 Task: Find accommodation in Zagan, Poland, from 2nd to 9th June for 4 guests, with a price range of ₹6000 to ₹12000, 2 bedrooms, 2 bathrooms, and English-speaking host.
Action: Mouse moved to (344, 104)
Screenshot: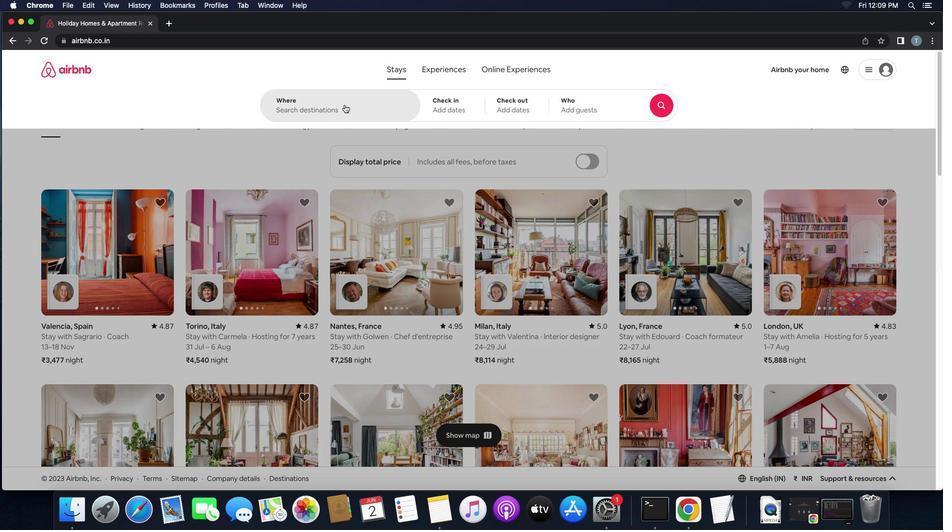 
Action: Mouse pressed left at (344, 104)
Screenshot: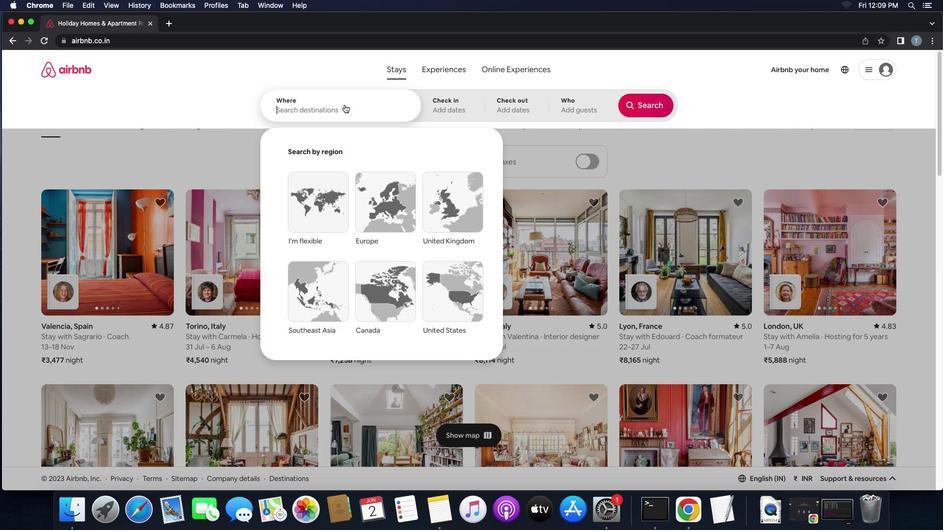 
Action: Key pressed 'z''a''g''a''n'',''p''o''l''a''n''d'
Screenshot: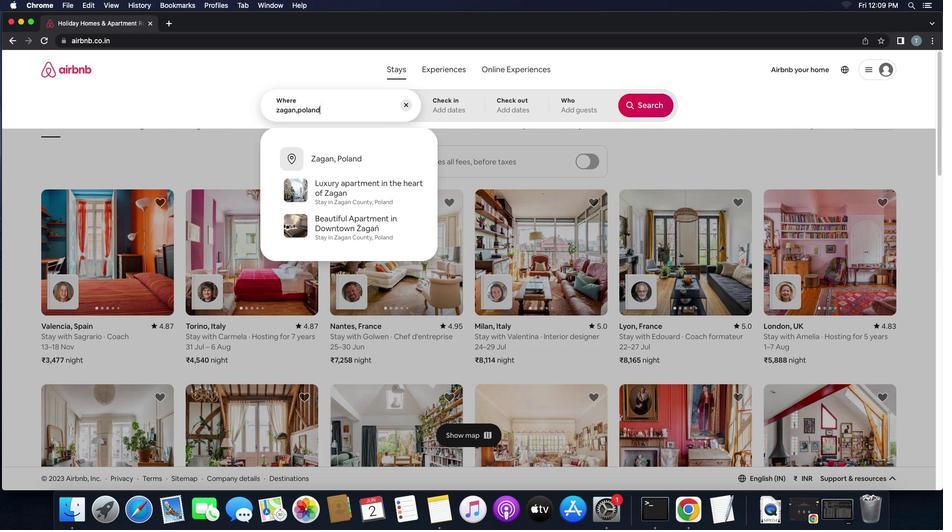 
Action: Mouse moved to (344, 156)
Screenshot: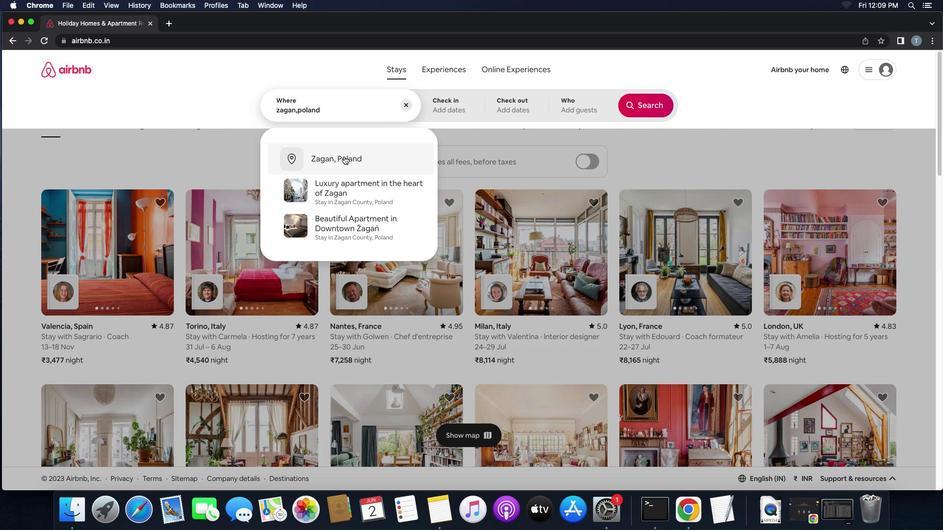 
Action: Mouse pressed left at (344, 156)
Screenshot: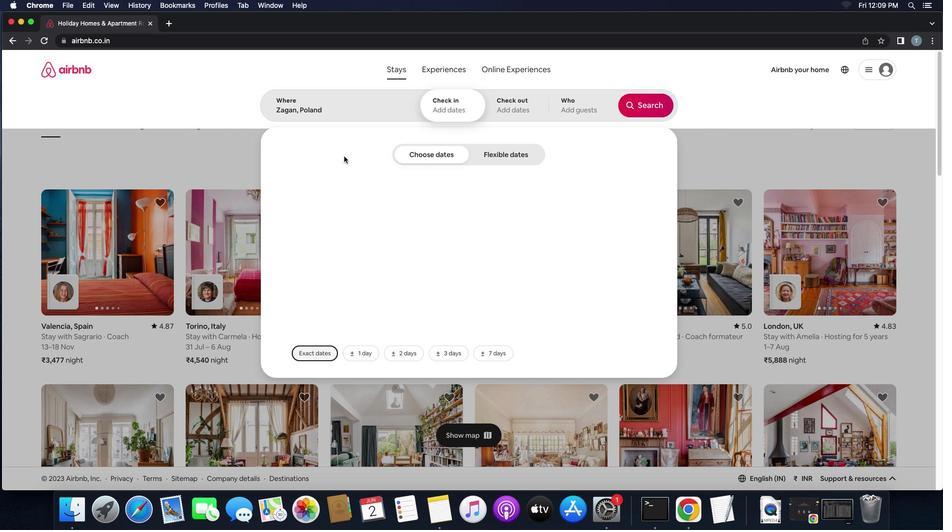 
Action: Mouse moved to (421, 226)
Screenshot: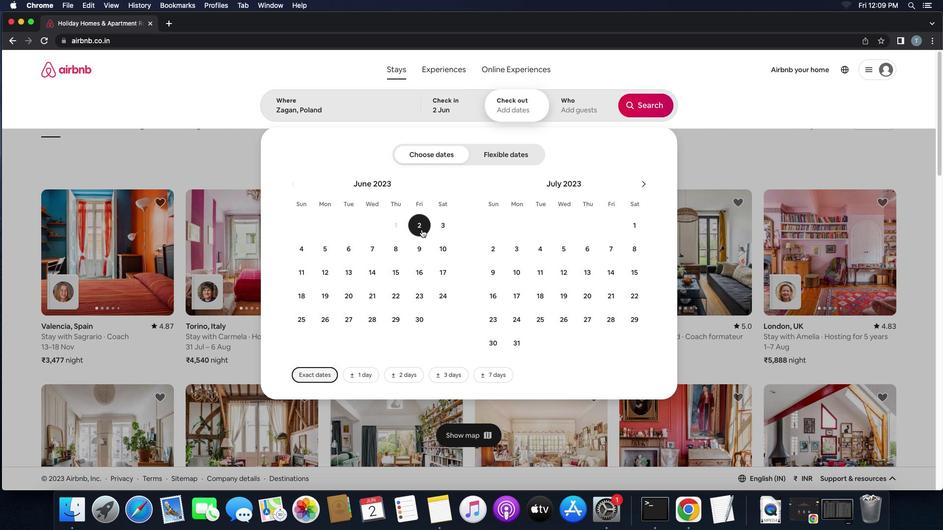 
Action: Mouse pressed left at (421, 226)
Screenshot: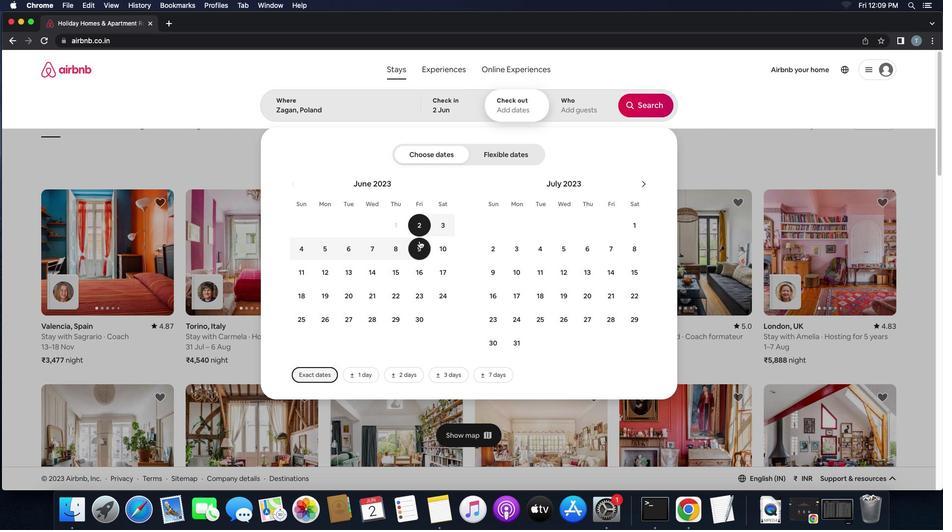 
Action: Mouse moved to (418, 244)
Screenshot: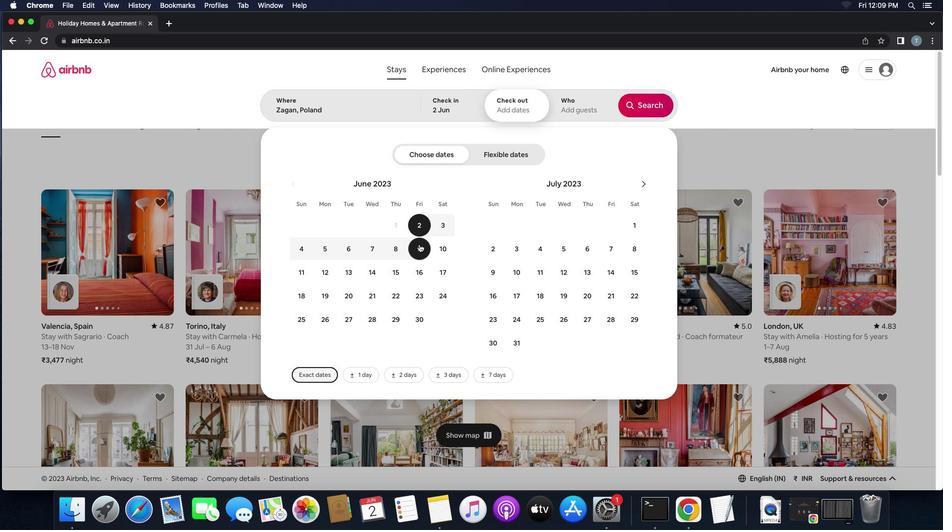 
Action: Mouse pressed left at (418, 244)
Screenshot: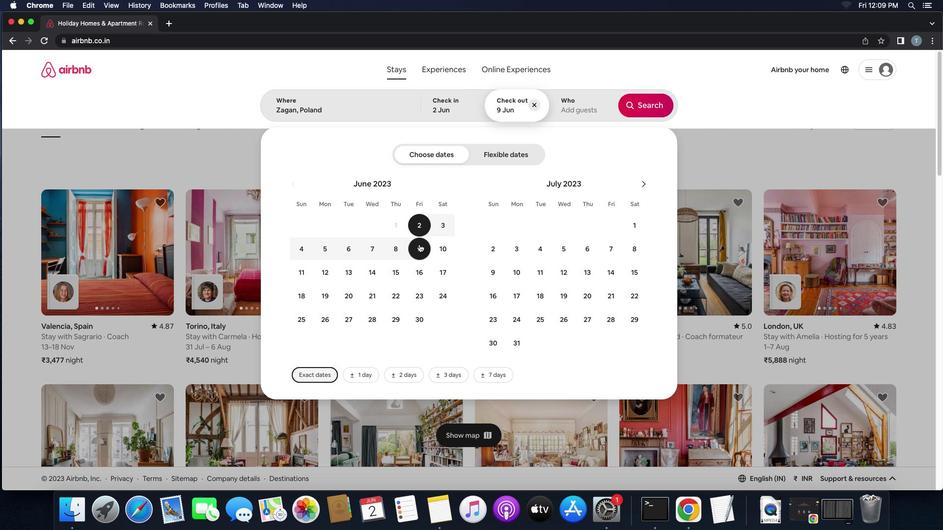 
Action: Mouse moved to (571, 110)
Screenshot: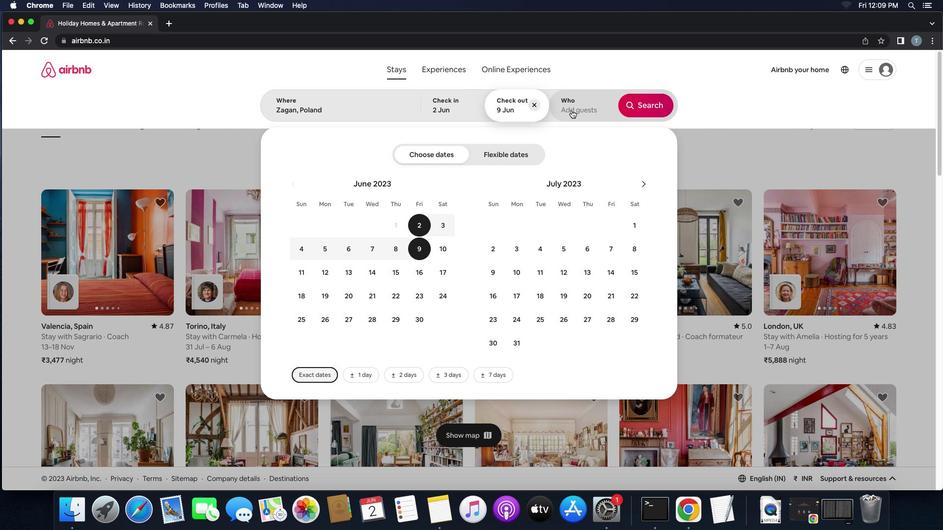 
Action: Mouse pressed left at (571, 110)
Screenshot: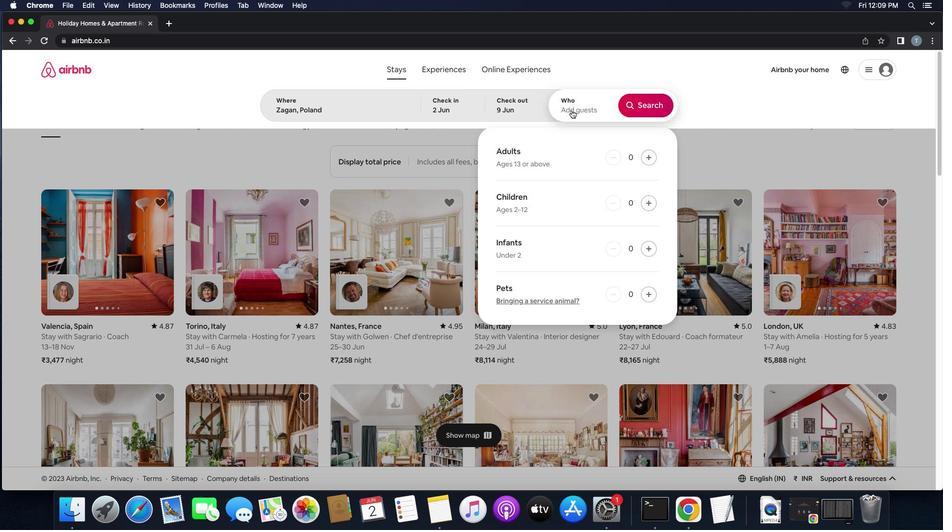 
Action: Mouse moved to (649, 158)
Screenshot: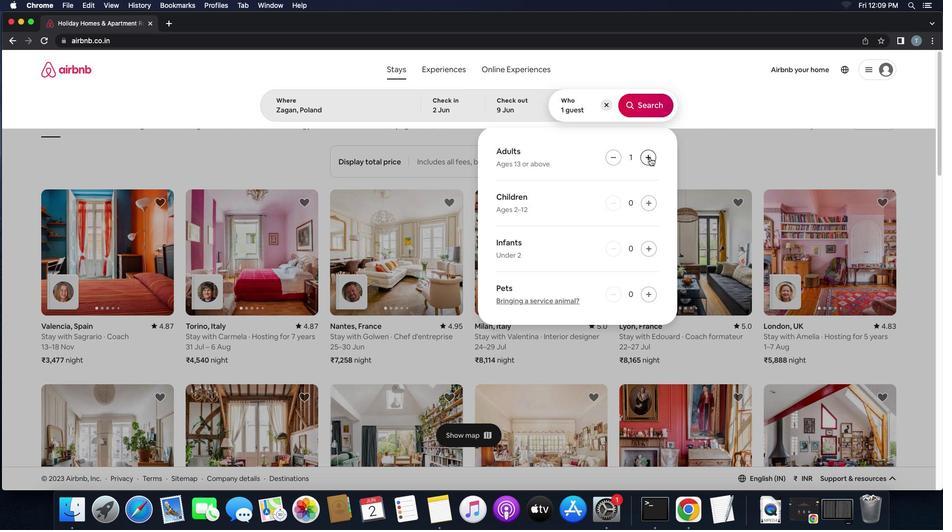 
Action: Mouse pressed left at (649, 158)
Screenshot: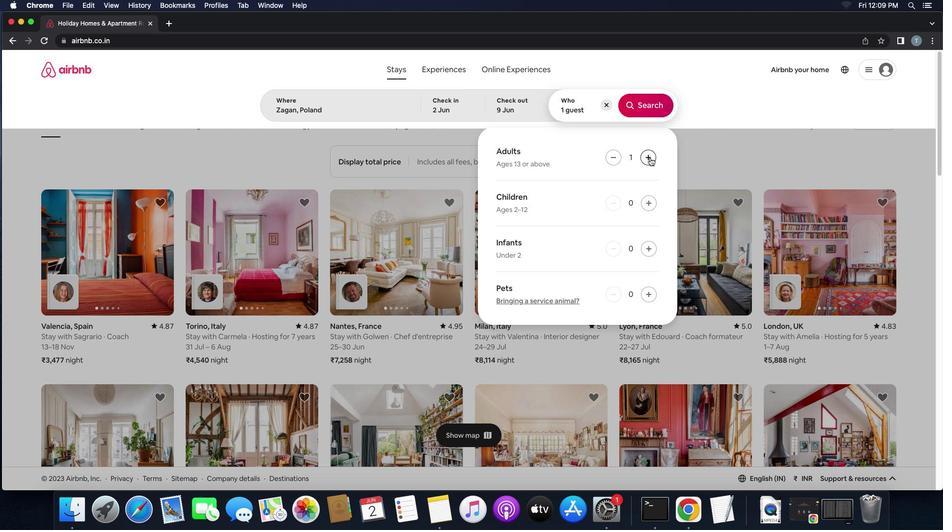 
Action: Mouse pressed left at (649, 158)
Screenshot: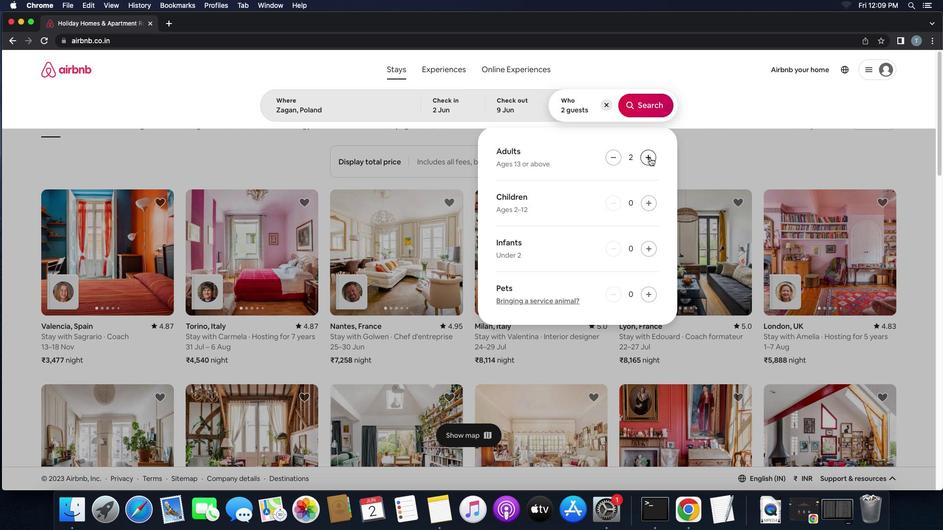 
Action: Mouse pressed left at (649, 158)
Screenshot: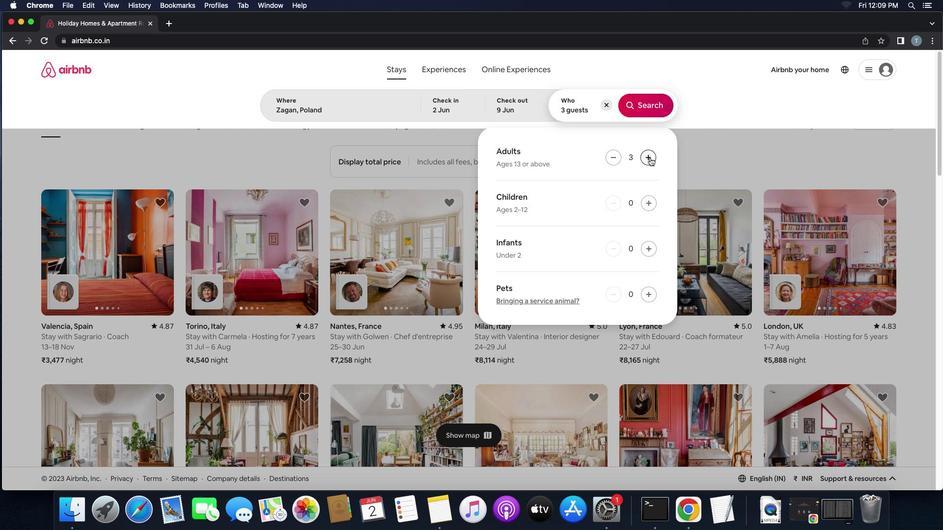 
Action: Mouse moved to (646, 156)
Screenshot: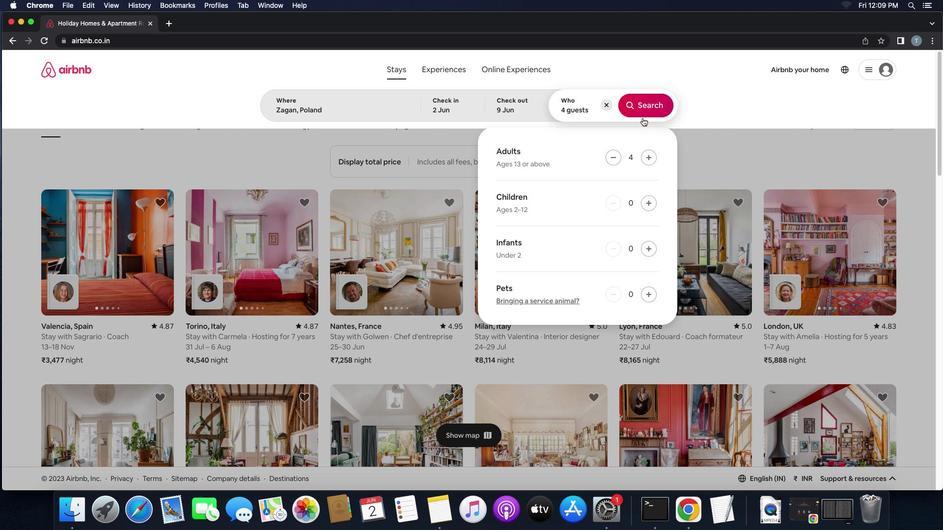 
Action: Mouse pressed left at (646, 156)
Screenshot: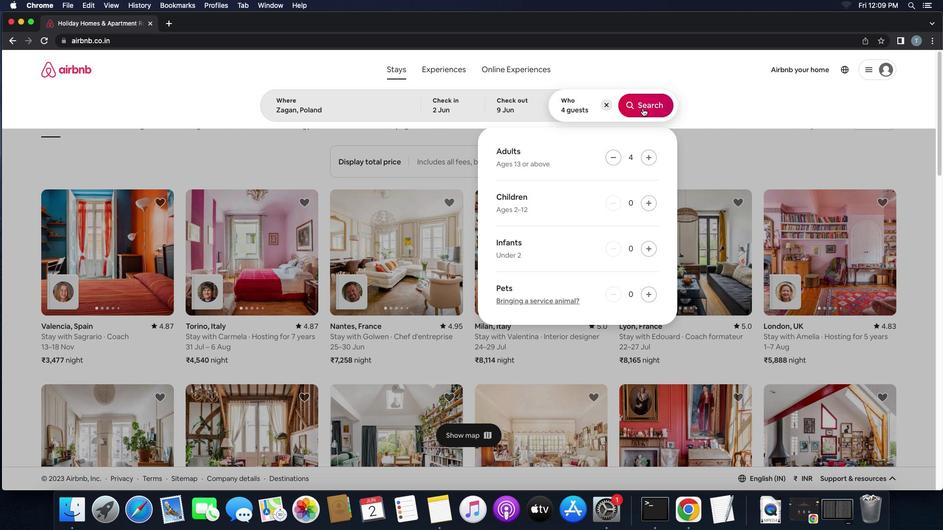 
Action: Mouse moved to (642, 103)
Screenshot: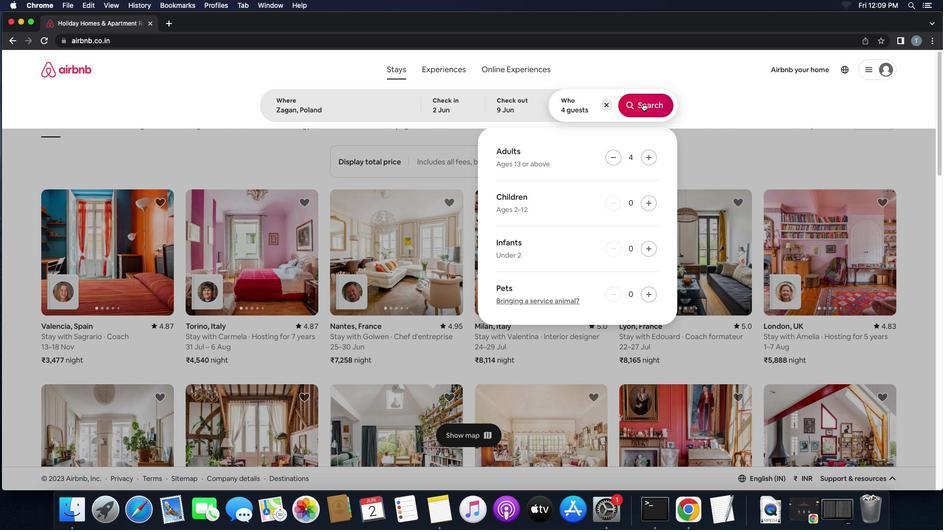 
Action: Mouse pressed left at (642, 103)
Screenshot: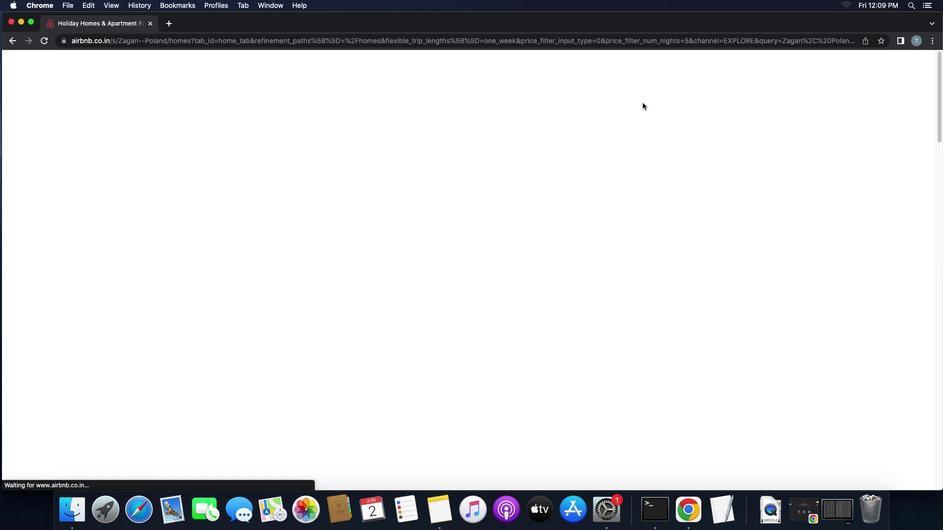 
Action: Mouse moved to (898, 116)
Screenshot: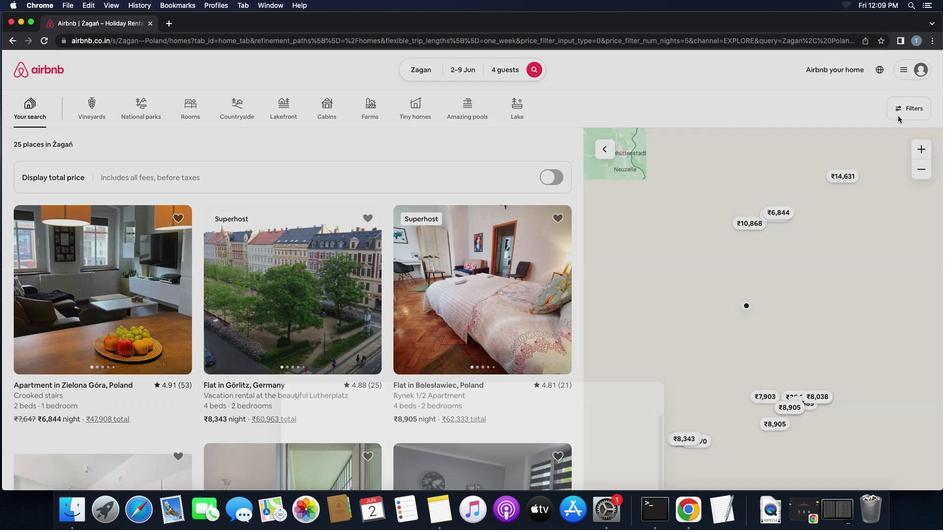 
Action: Mouse pressed left at (898, 116)
Screenshot: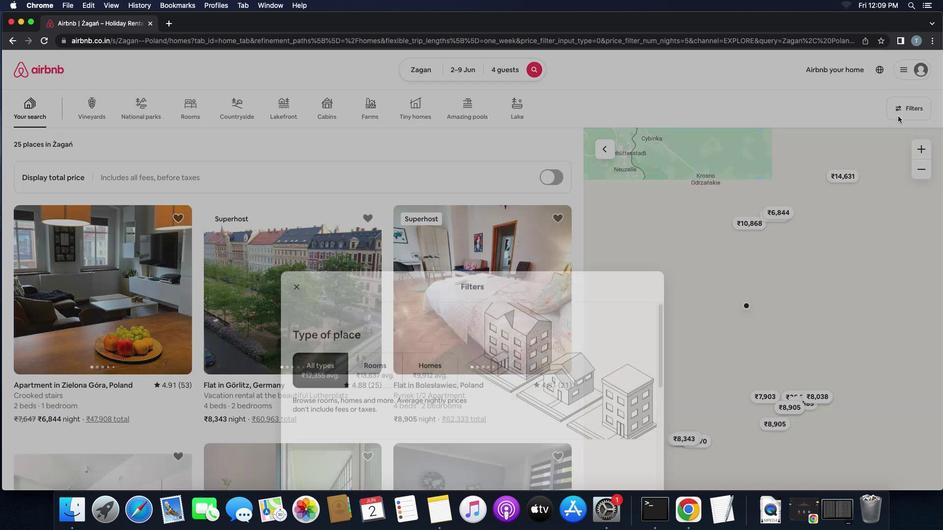 
Action: Mouse moved to (386, 346)
Screenshot: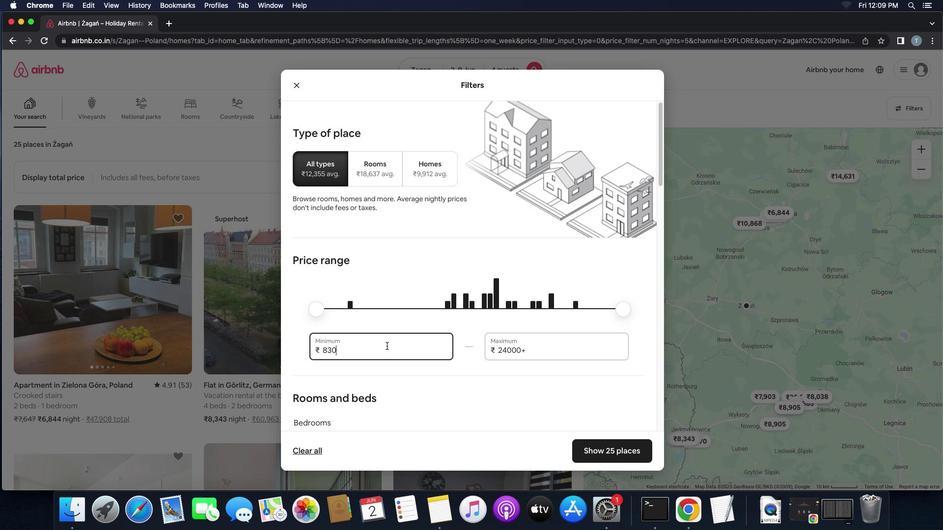 
Action: Mouse pressed left at (386, 346)
Screenshot: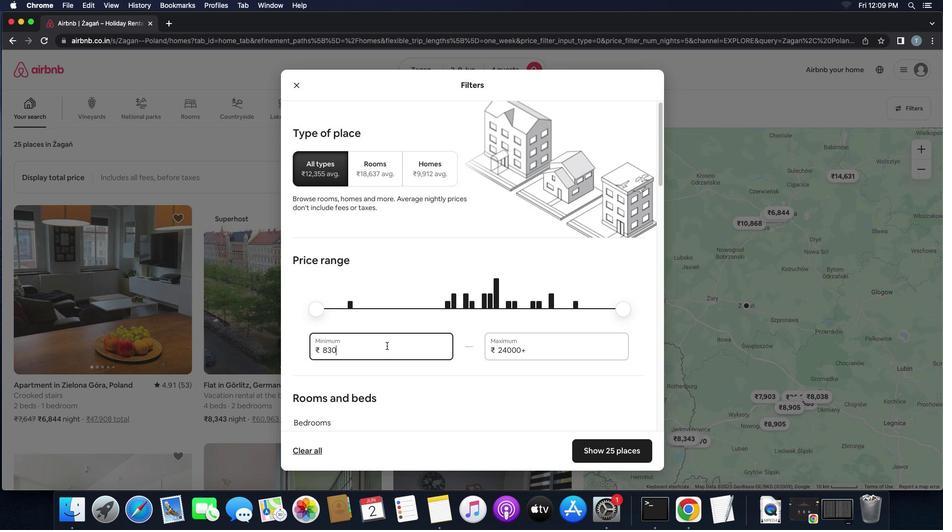 
Action: Key pressed Key.backspaceKey.backspaceKey.backspace'6''0''0''0'
Screenshot: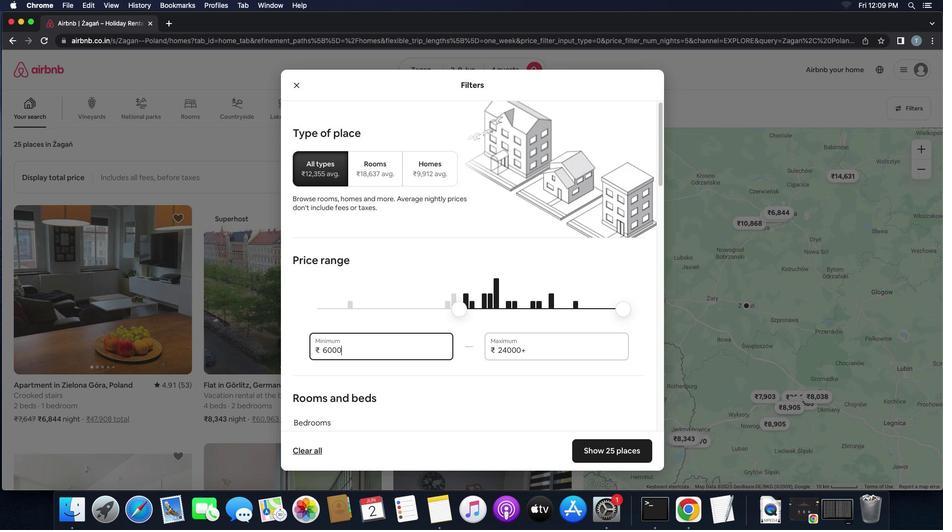 
Action: Mouse moved to (542, 348)
Screenshot: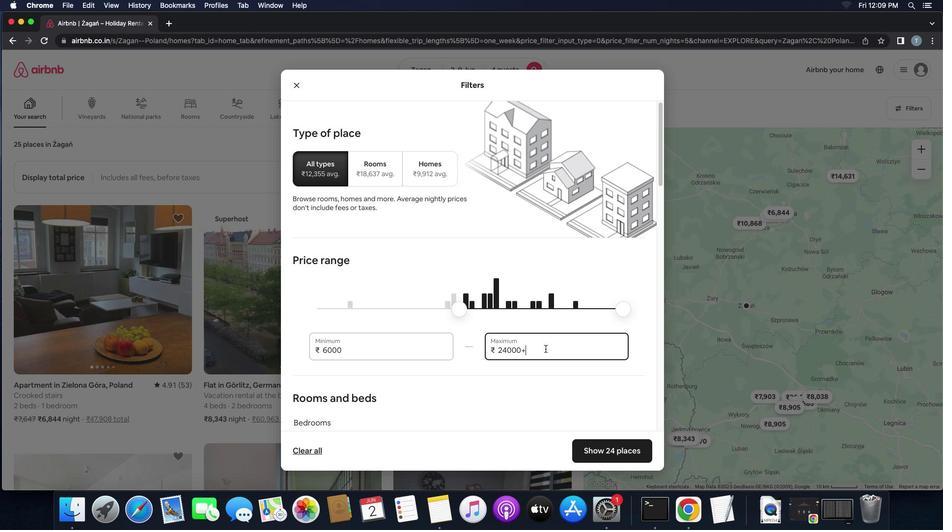 
Action: Mouse pressed left at (542, 348)
Screenshot: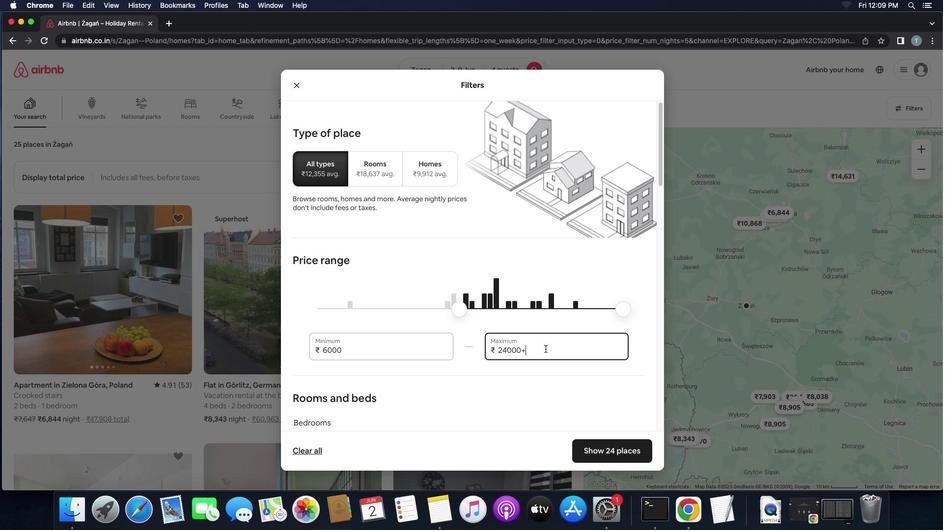 
Action: Mouse moved to (545, 349)
Screenshot: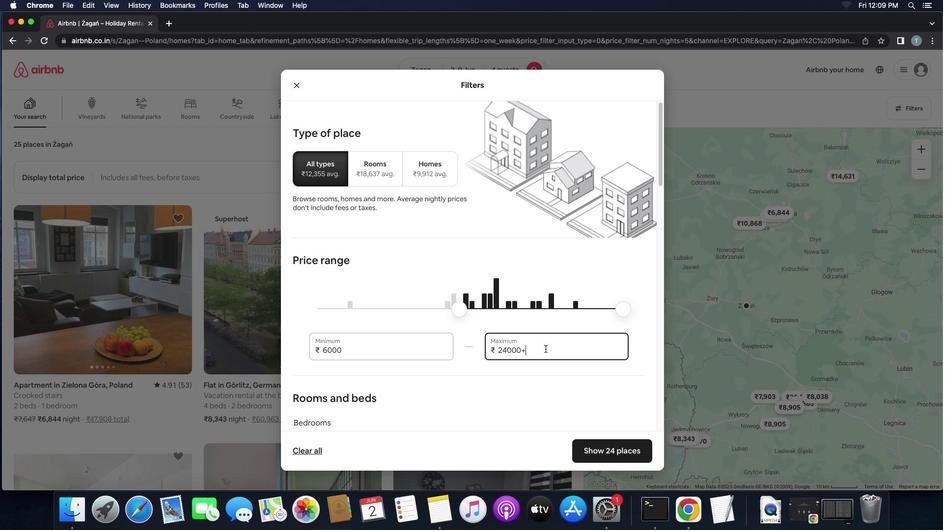 
Action: Key pressed Key.backspaceKey.backspaceKey.backspaceKey.backspaceKey.backspaceKey.backspace'1''2''0''0''0'
Screenshot: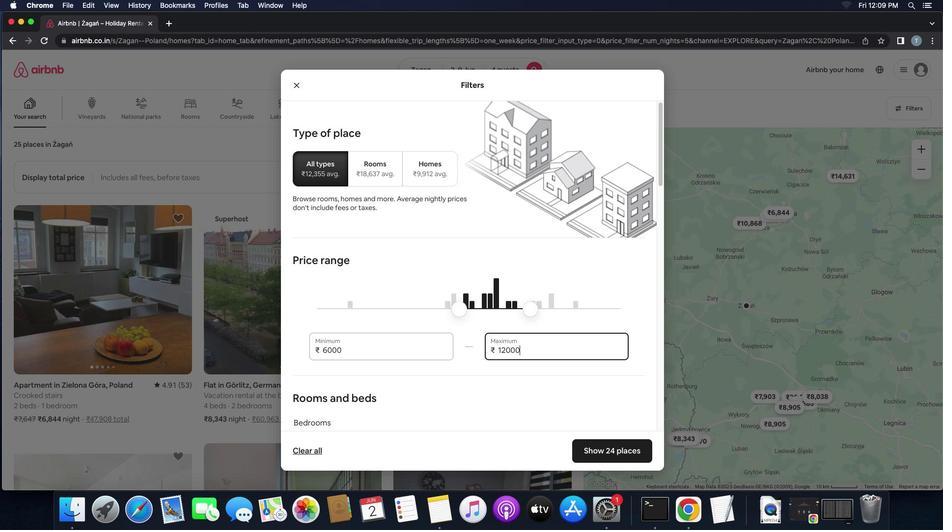
Action: Mouse moved to (529, 342)
Screenshot: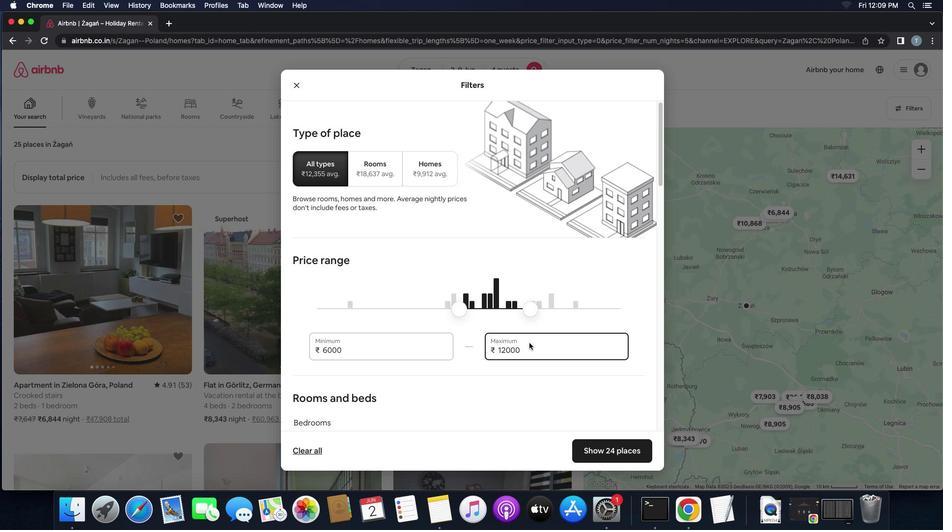
Action: Mouse scrolled (529, 342) with delta (0, 0)
Screenshot: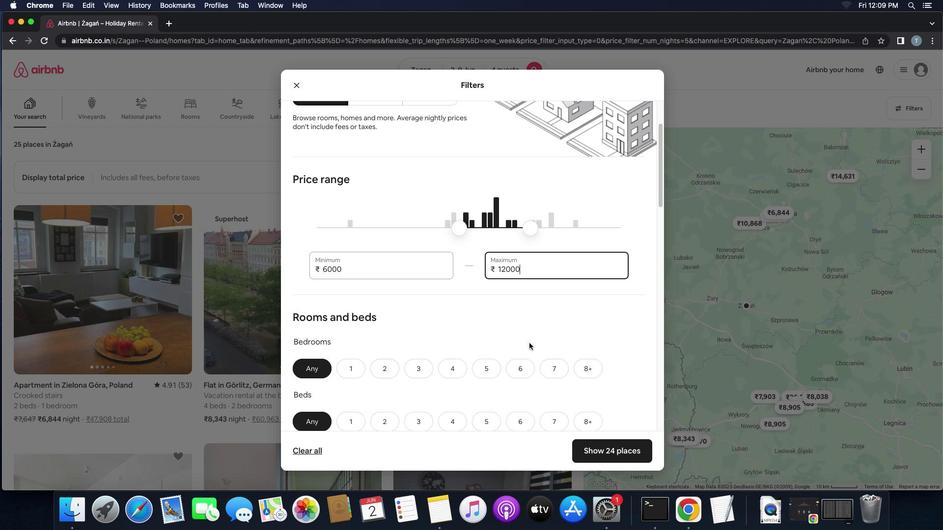 
Action: Mouse scrolled (529, 342) with delta (0, 0)
Screenshot: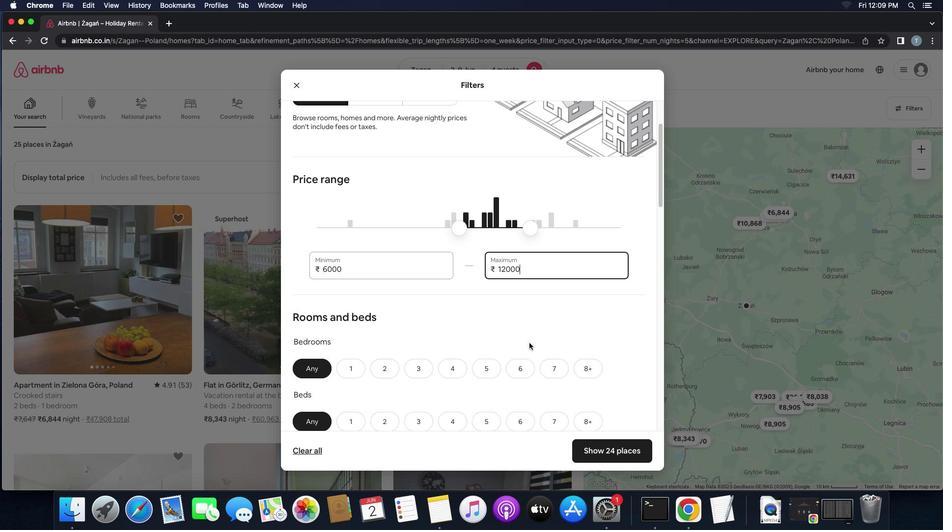 
Action: Mouse scrolled (529, 342) with delta (0, -1)
Screenshot: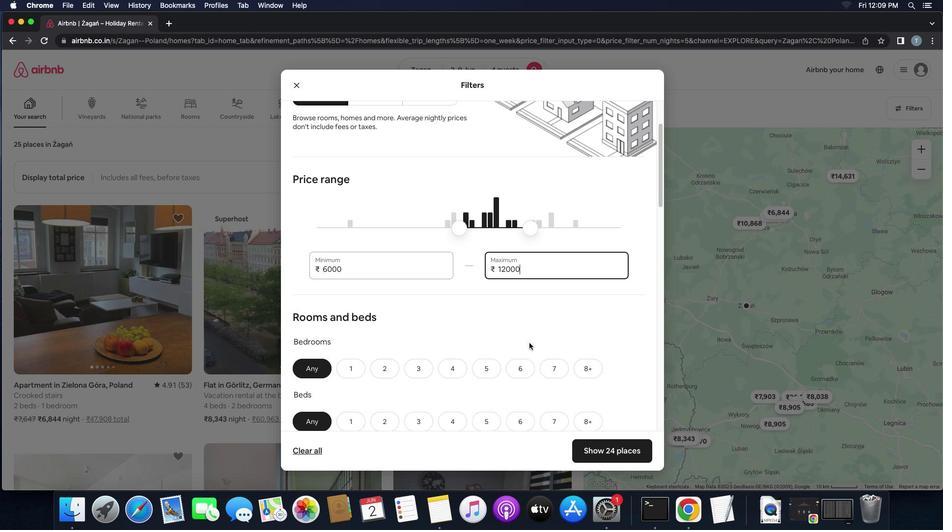 
Action: Mouse scrolled (529, 342) with delta (0, 0)
Screenshot: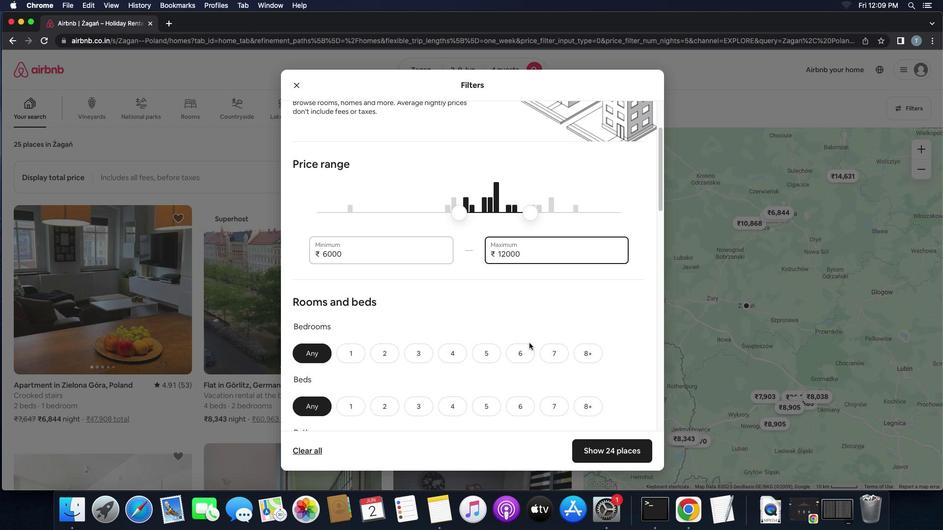 
Action: Mouse scrolled (529, 342) with delta (0, 0)
Screenshot: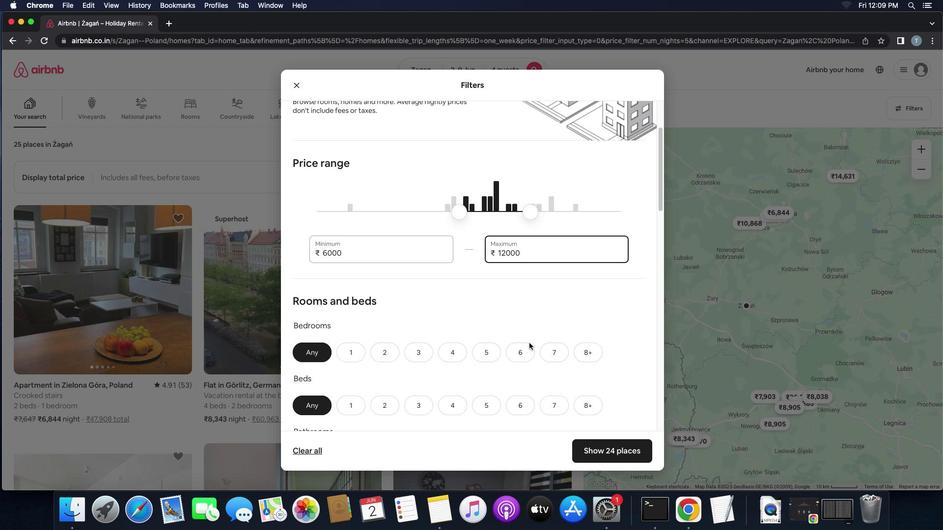 
Action: Mouse scrolled (529, 342) with delta (0, 0)
Screenshot: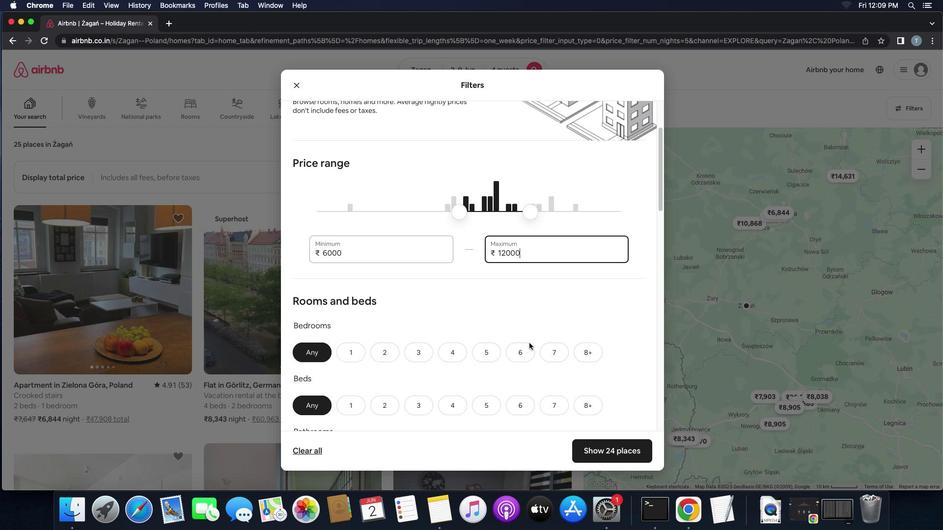 
Action: Mouse scrolled (529, 342) with delta (0, 0)
Screenshot: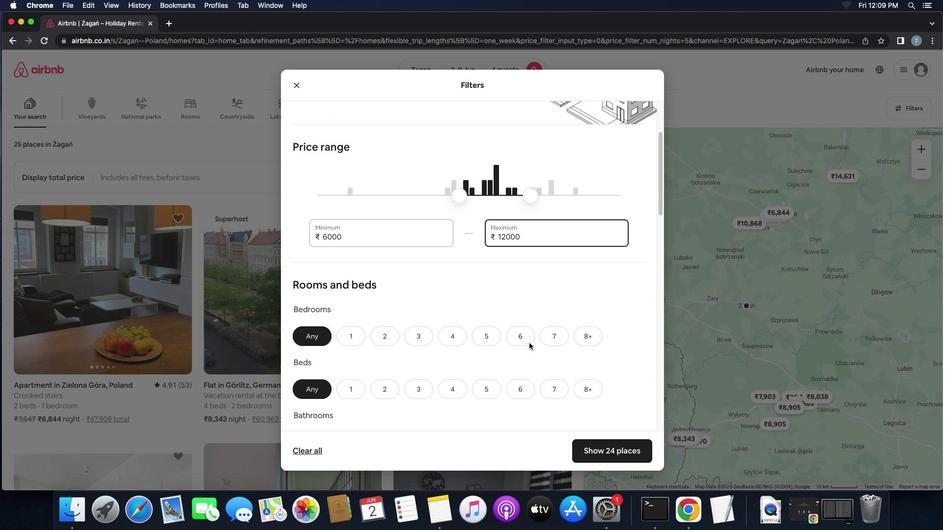 
Action: Mouse scrolled (529, 342) with delta (0, 0)
Screenshot: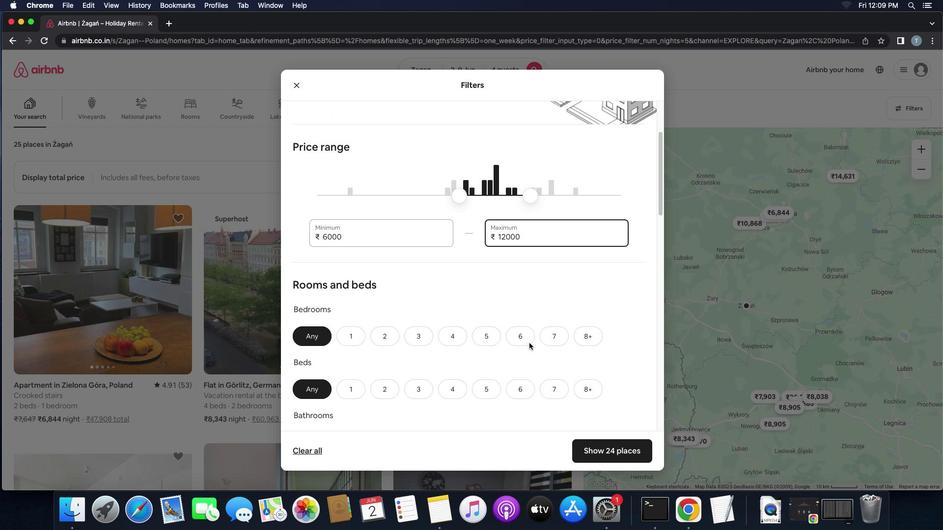 
Action: Mouse scrolled (529, 342) with delta (0, 0)
Screenshot: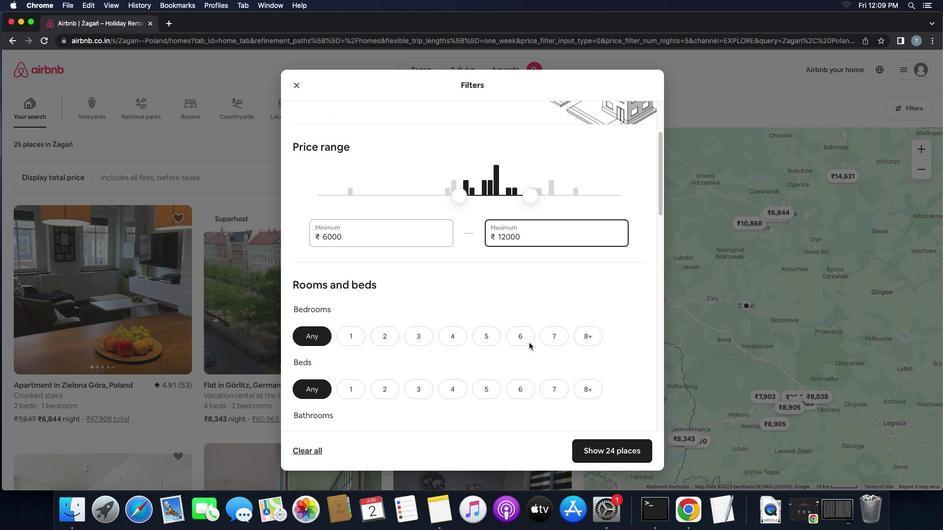 
Action: Mouse scrolled (529, 342) with delta (0, 0)
Screenshot: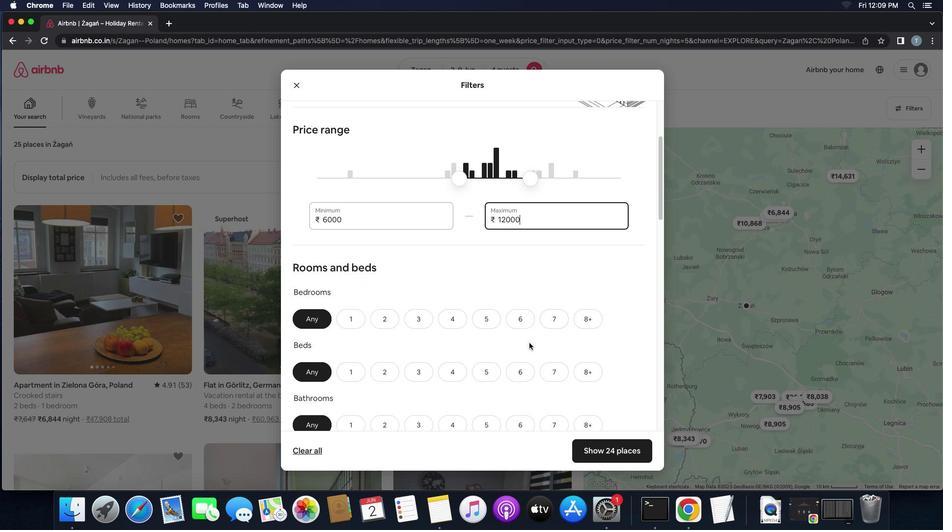 
Action: Mouse scrolled (529, 342) with delta (0, 0)
Screenshot: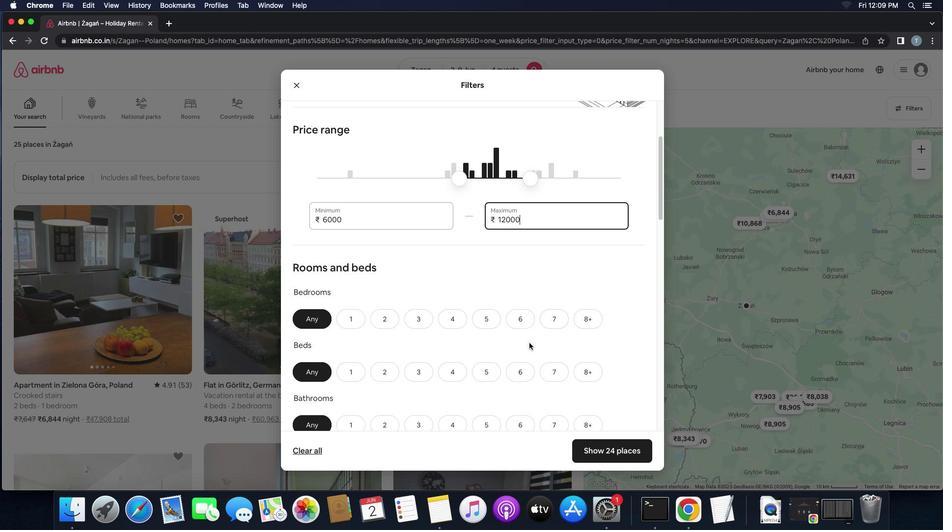 
Action: Mouse scrolled (529, 342) with delta (0, 0)
Screenshot: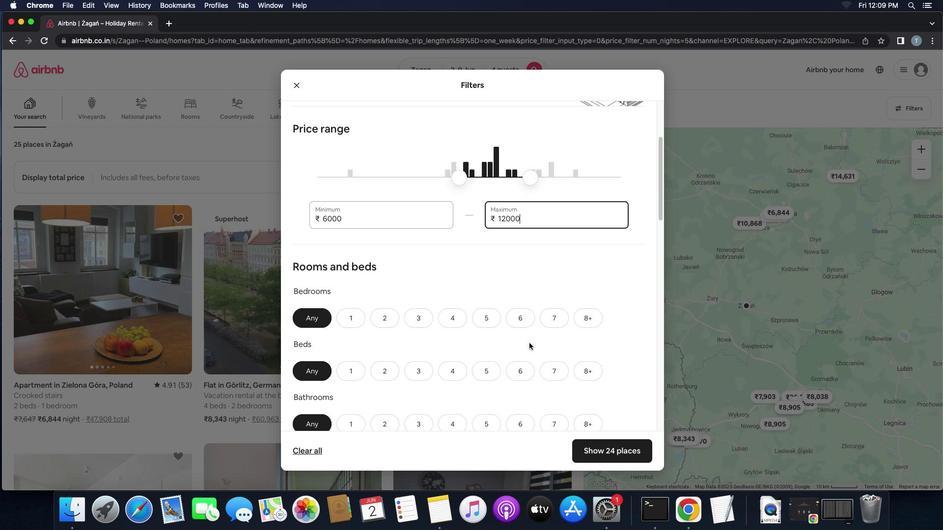 
Action: Mouse scrolled (529, 342) with delta (0, 0)
Screenshot: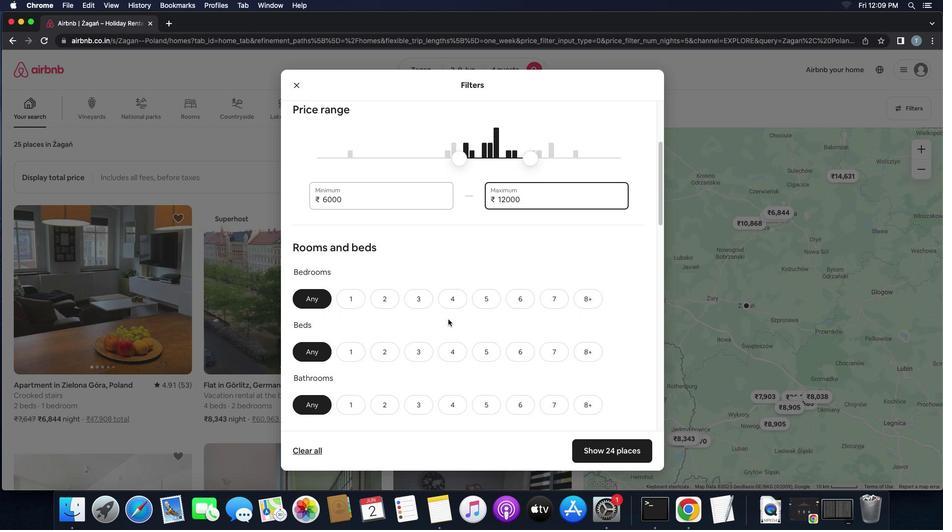 
Action: Mouse scrolled (529, 342) with delta (0, 0)
Screenshot: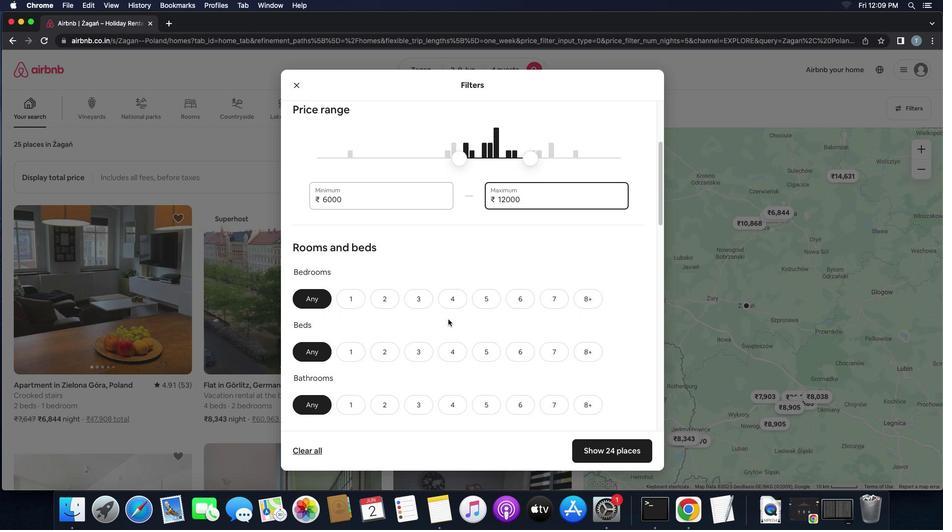 
Action: Mouse moved to (380, 303)
Screenshot: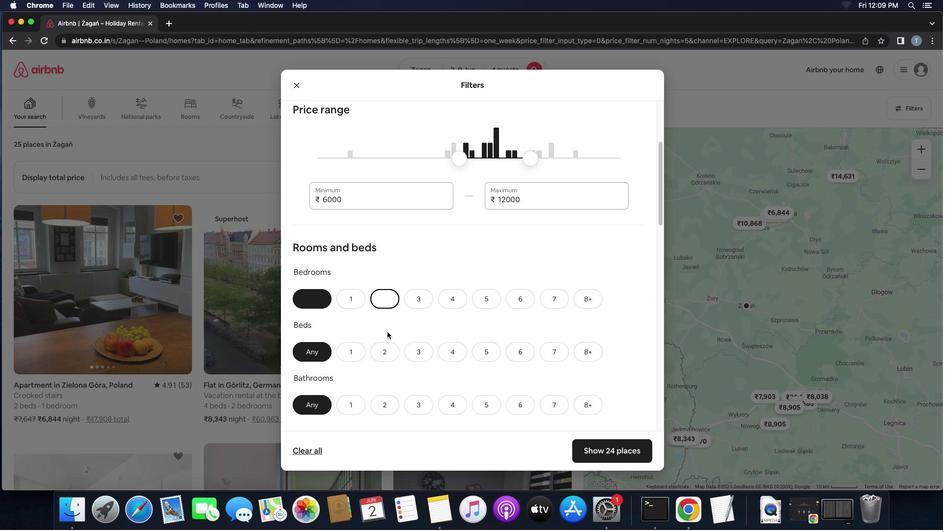 
Action: Mouse pressed left at (380, 303)
Screenshot: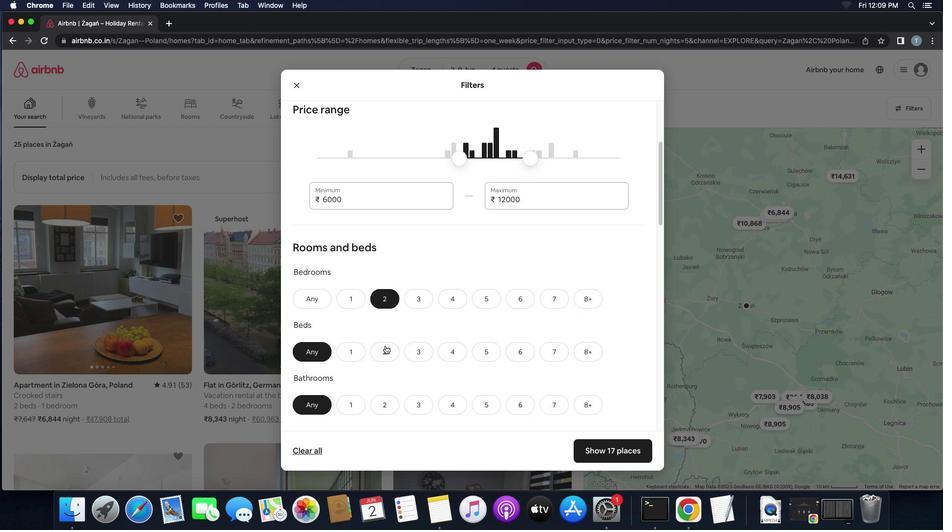 
Action: Mouse moved to (385, 345)
Screenshot: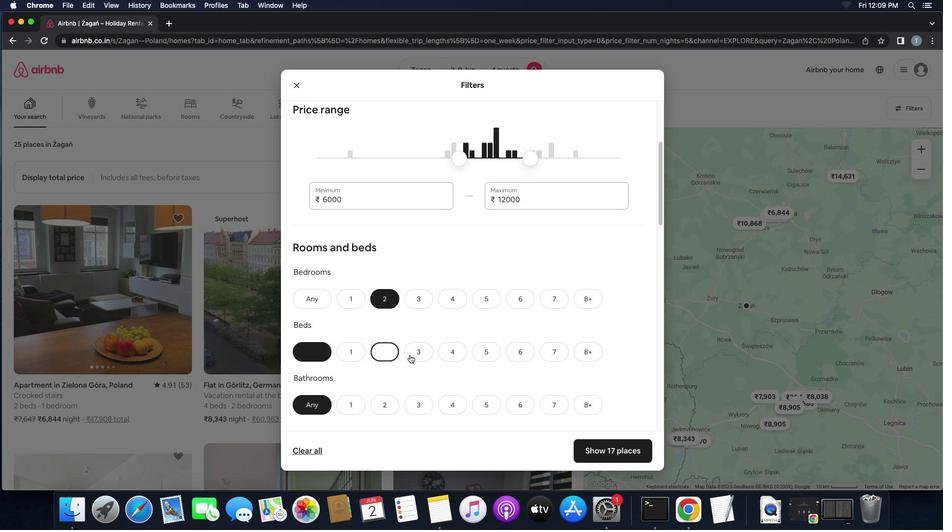 
Action: Mouse pressed left at (385, 345)
Screenshot: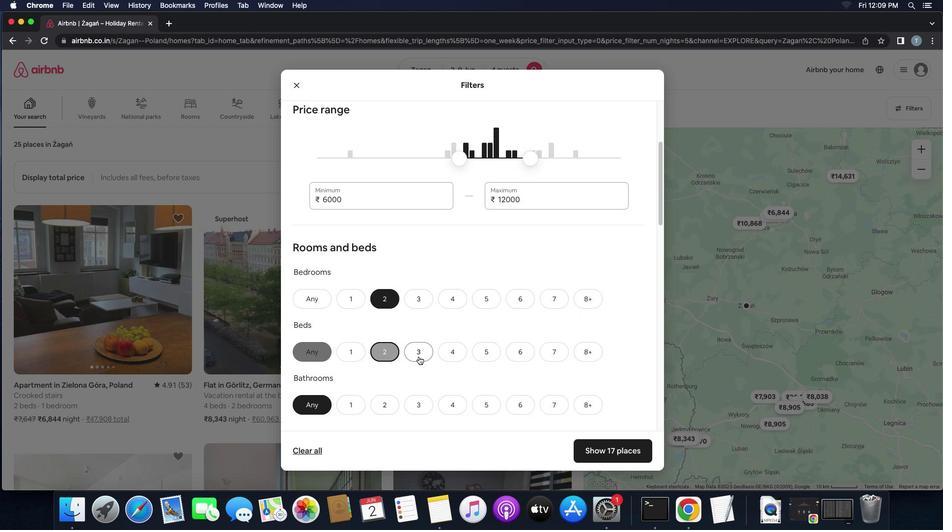
Action: Mouse moved to (418, 357)
Screenshot: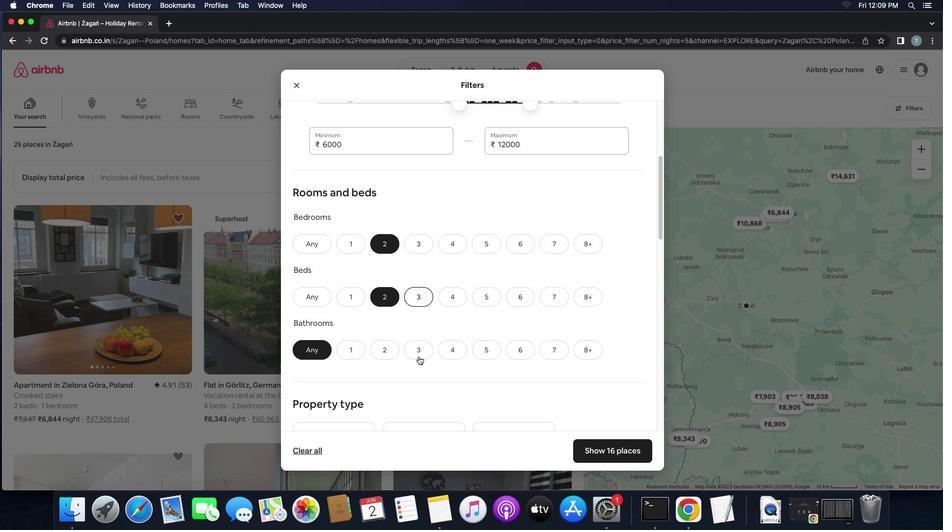 
Action: Mouse scrolled (418, 357) with delta (0, 0)
Screenshot: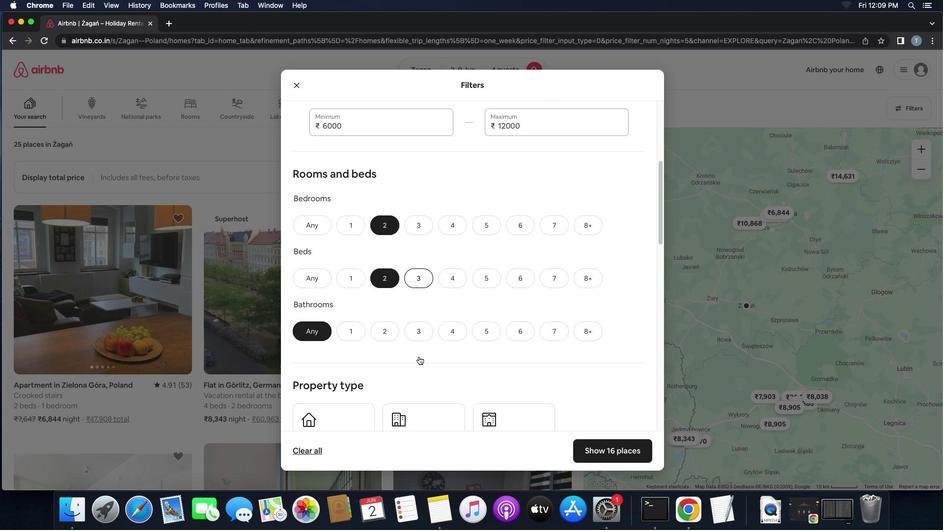 
Action: Mouse scrolled (418, 357) with delta (0, 0)
Screenshot: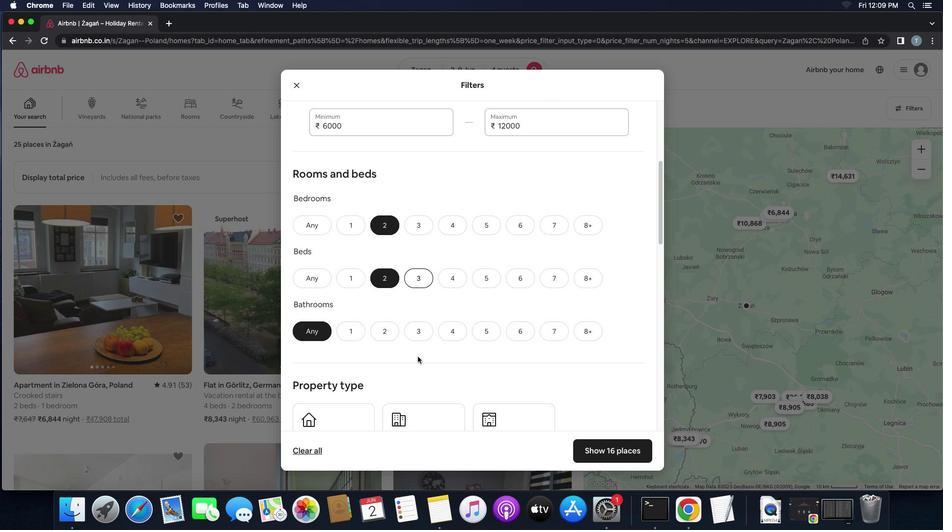 
Action: Mouse scrolled (418, 357) with delta (0, 0)
Screenshot: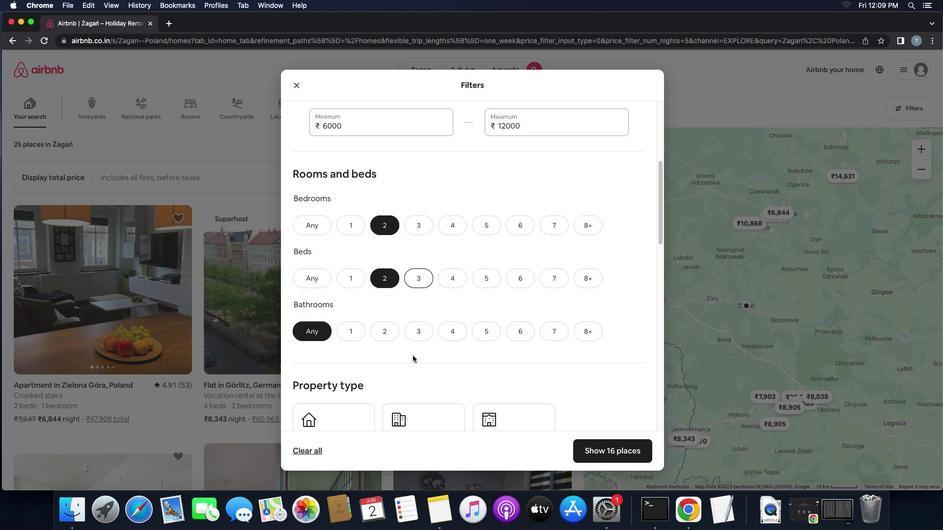 
Action: Mouse moved to (378, 333)
Screenshot: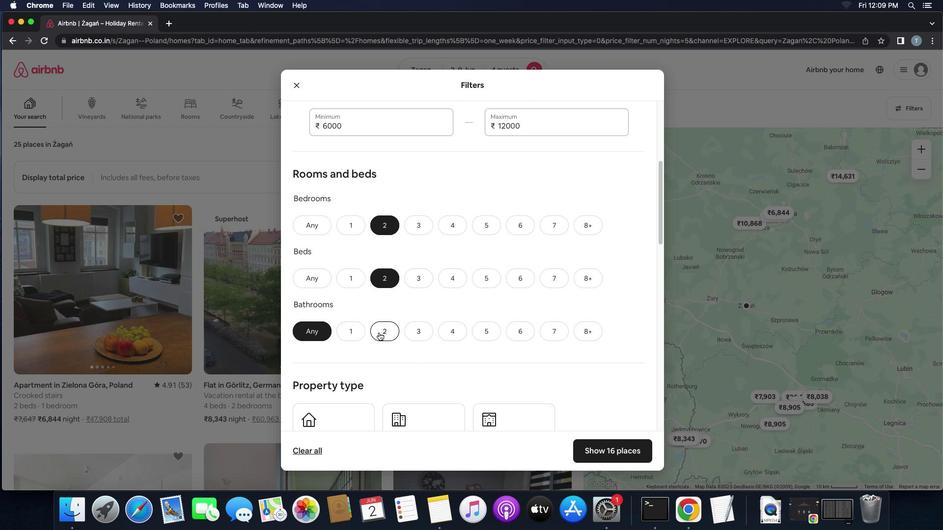
Action: Mouse pressed left at (378, 333)
Screenshot: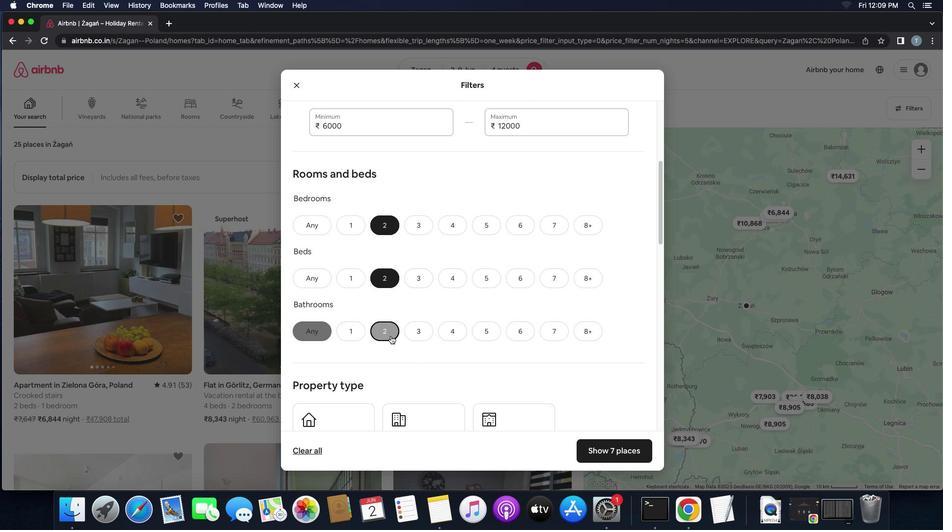 
Action: Mouse moved to (460, 350)
Screenshot: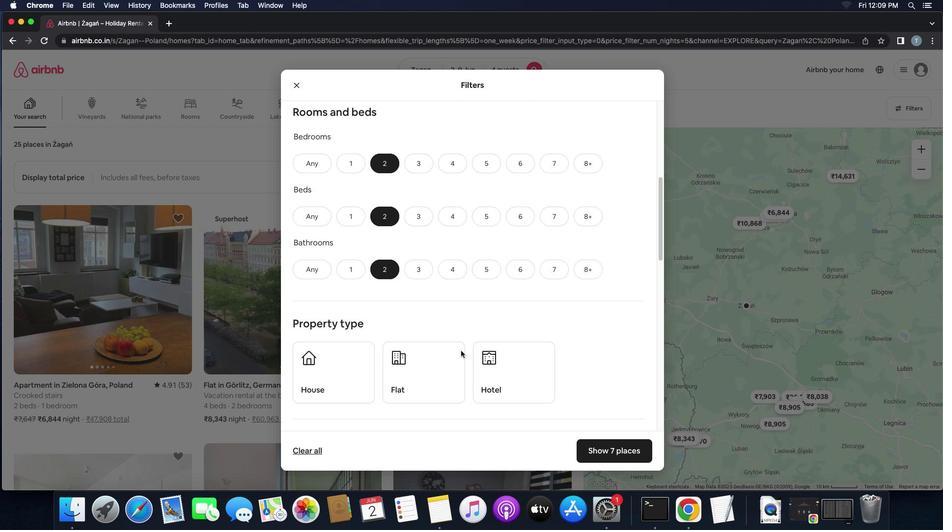 
Action: Mouse scrolled (460, 350) with delta (0, 0)
Screenshot: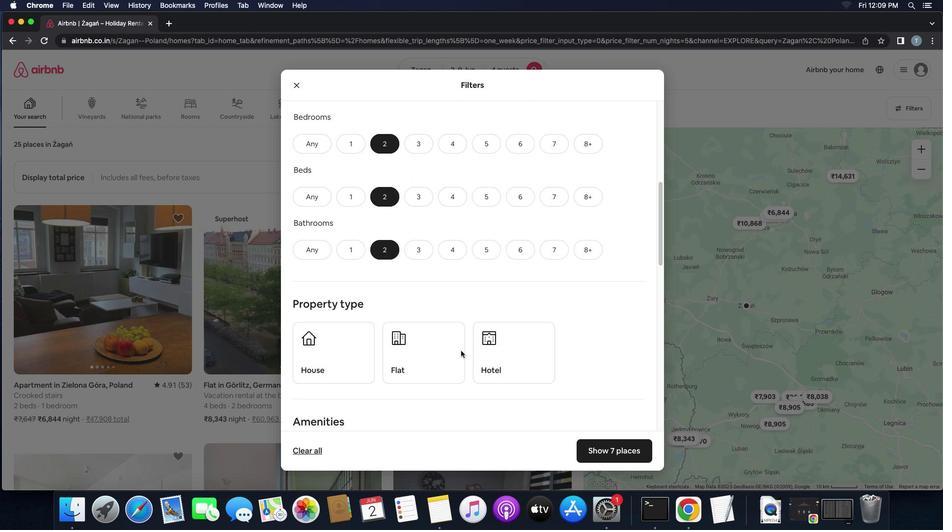 
Action: Mouse scrolled (460, 350) with delta (0, 0)
Screenshot: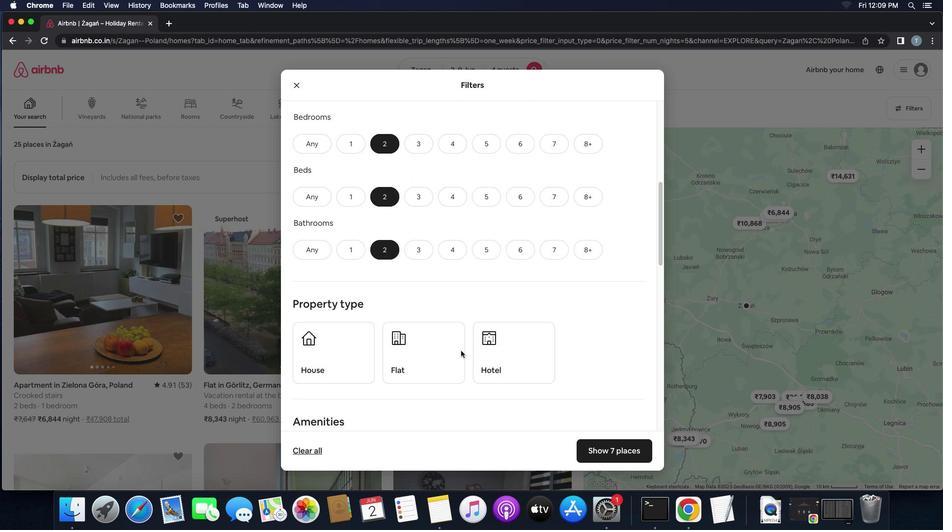 
Action: Mouse scrolled (460, 350) with delta (0, -1)
Screenshot: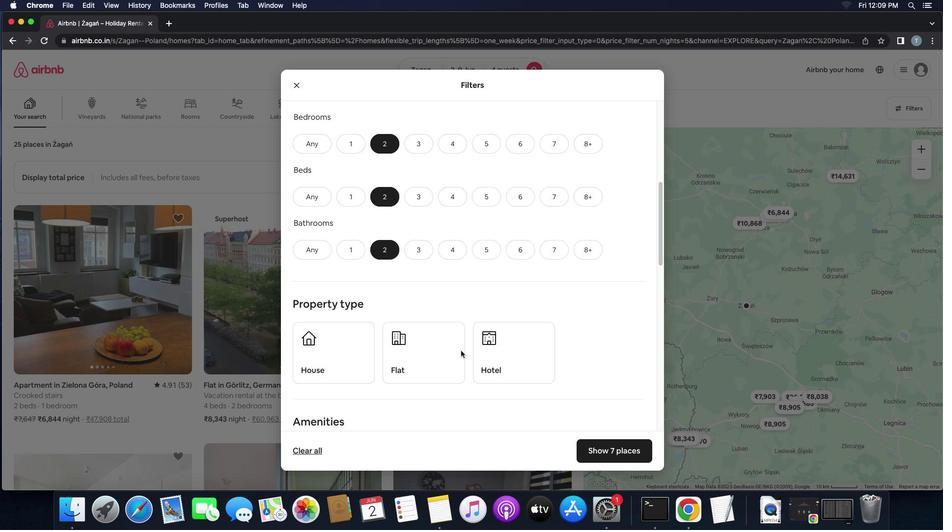 
Action: Mouse scrolled (460, 350) with delta (0, 0)
Screenshot: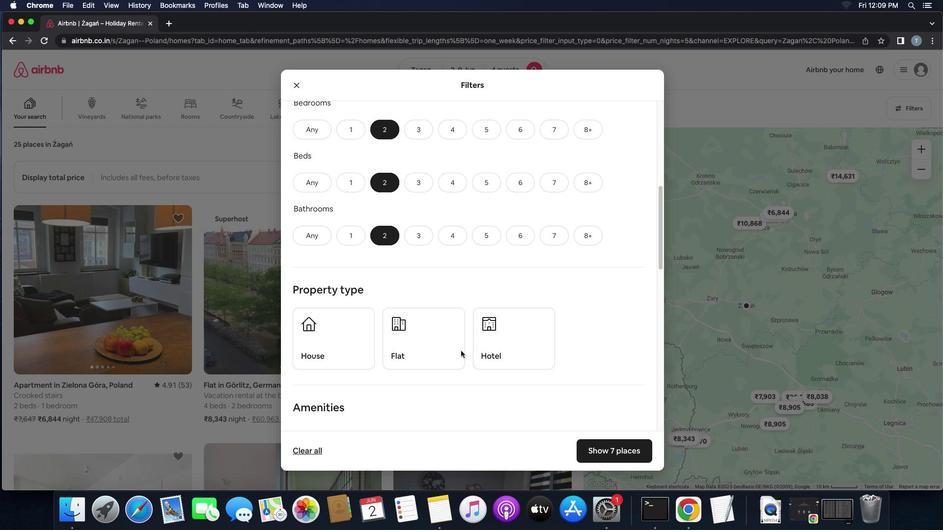 
Action: Mouse scrolled (460, 350) with delta (0, 0)
Screenshot: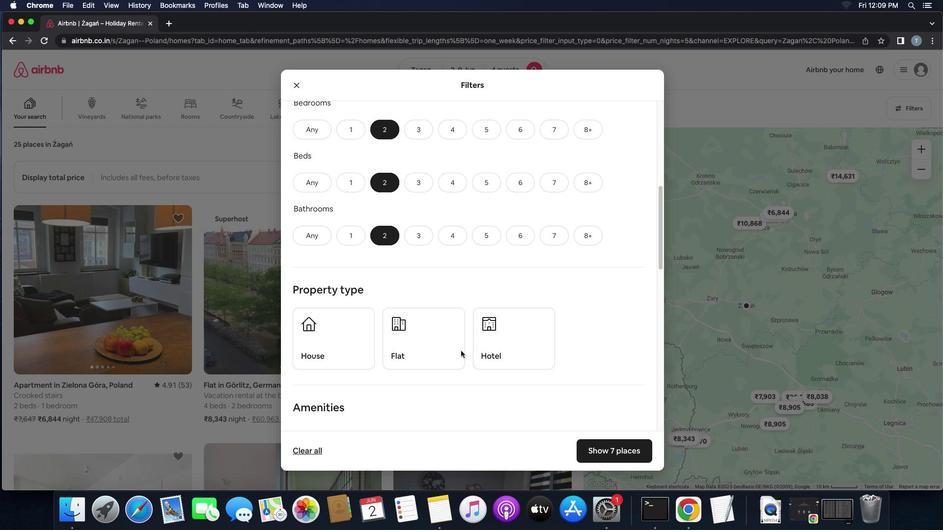 
Action: Mouse scrolled (460, 350) with delta (0, 0)
Screenshot: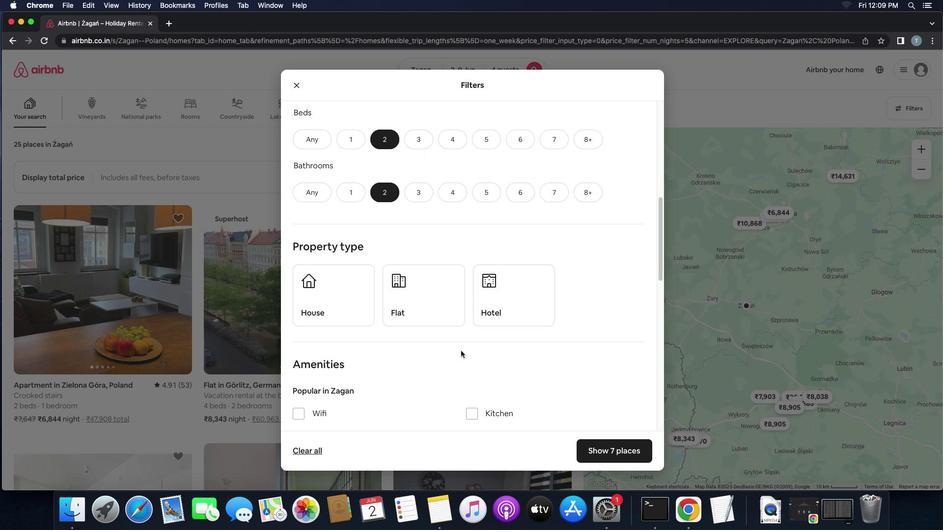 
Action: Mouse scrolled (460, 350) with delta (0, 0)
Screenshot: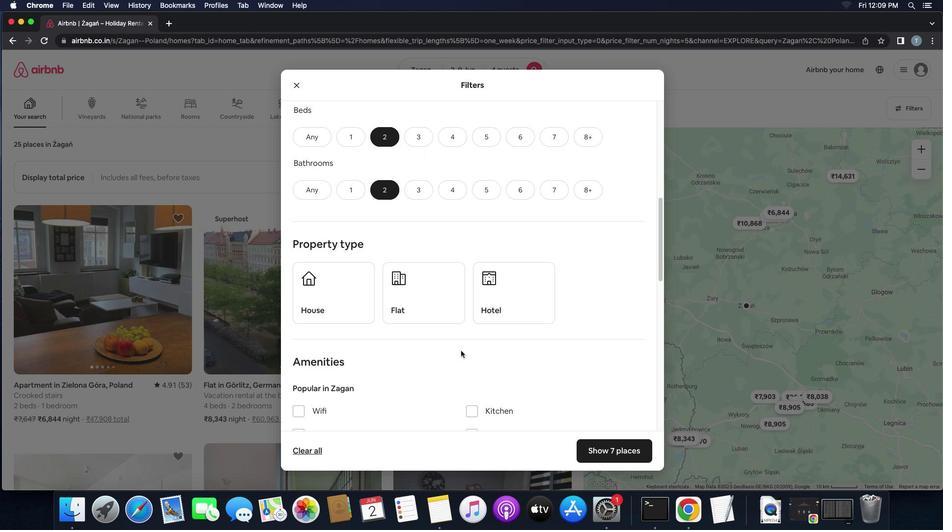 
Action: Mouse scrolled (460, 350) with delta (0, 0)
Screenshot: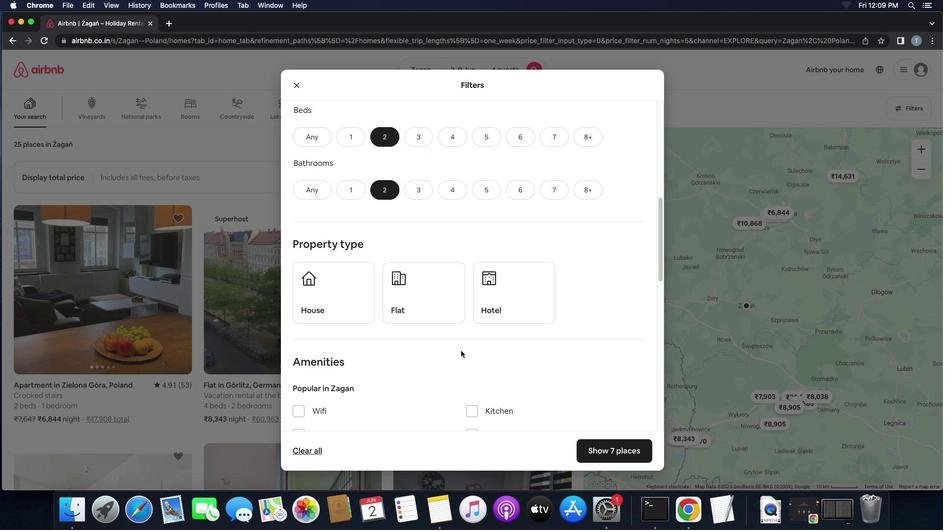 
Action: Mouse scrolled (460, 350) with delta (0, 0)
Screenshot: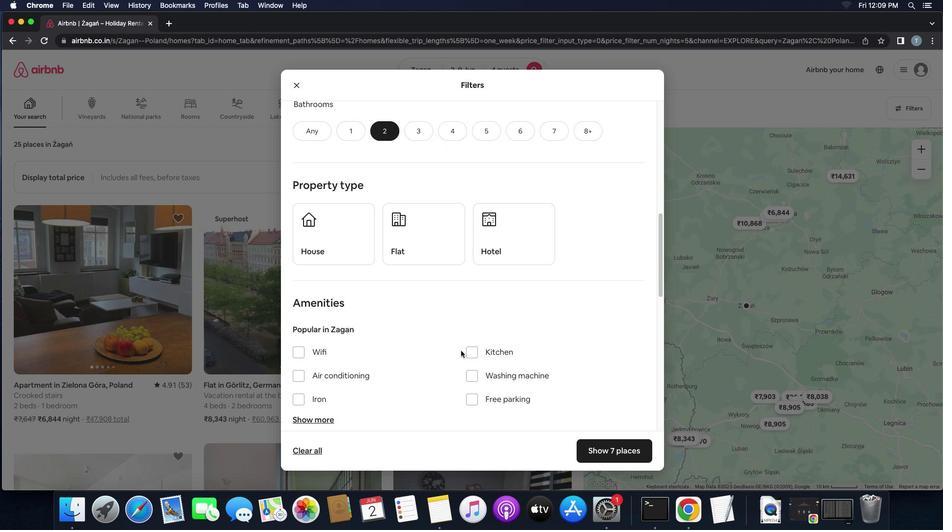 
Action: Mouse scrolled (460, 350) with delta (0, 0)
Screenshot: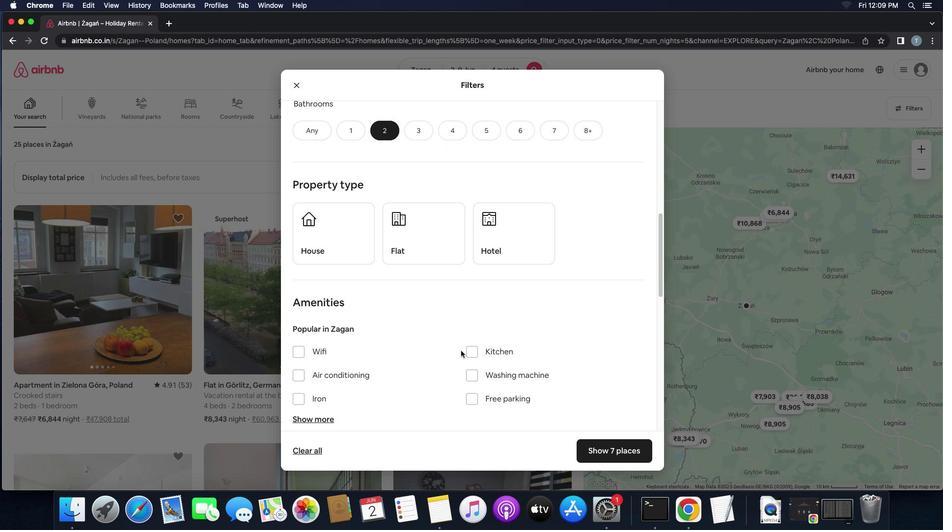 
Action: Mouse scrolled (460, 350) with delta (0, 0)
Screenshot: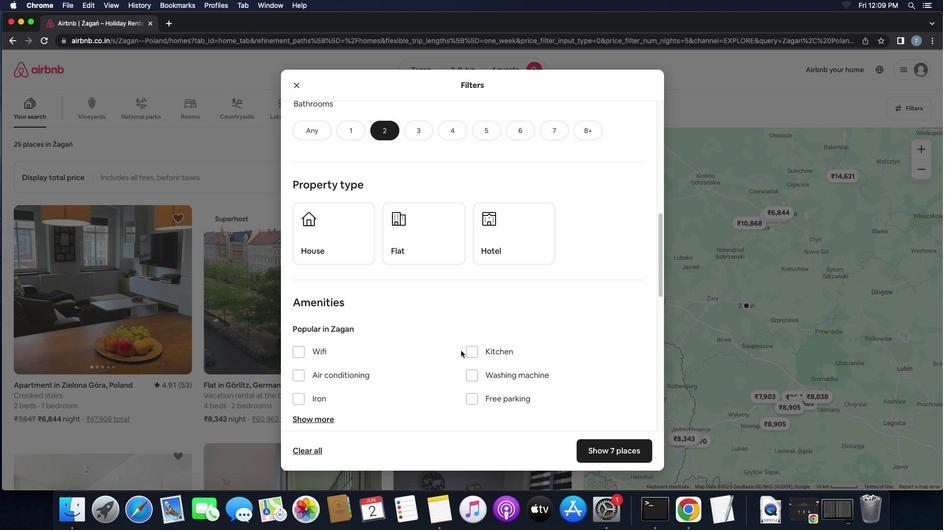 
Action: Mouse moved to (310, 238)
Screenshot: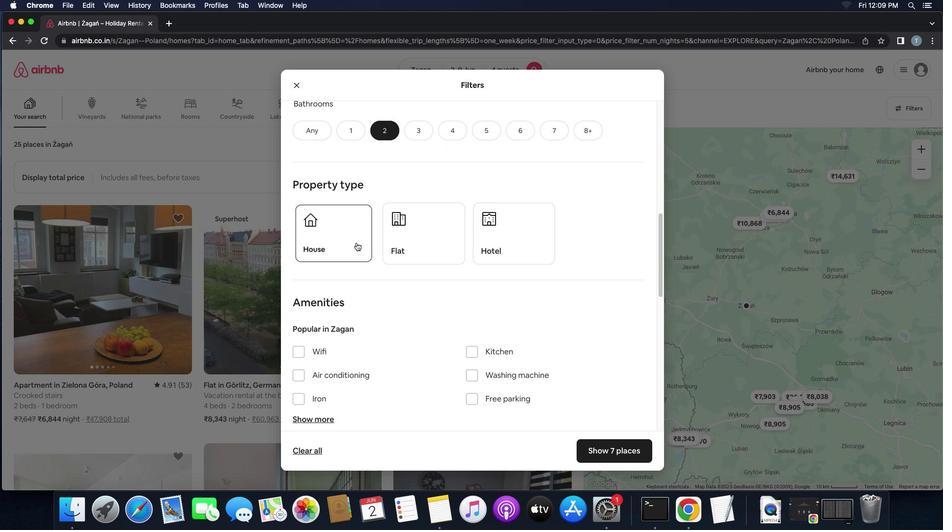 
Action: Mouse pressed left at (310, 238)
Screenshot: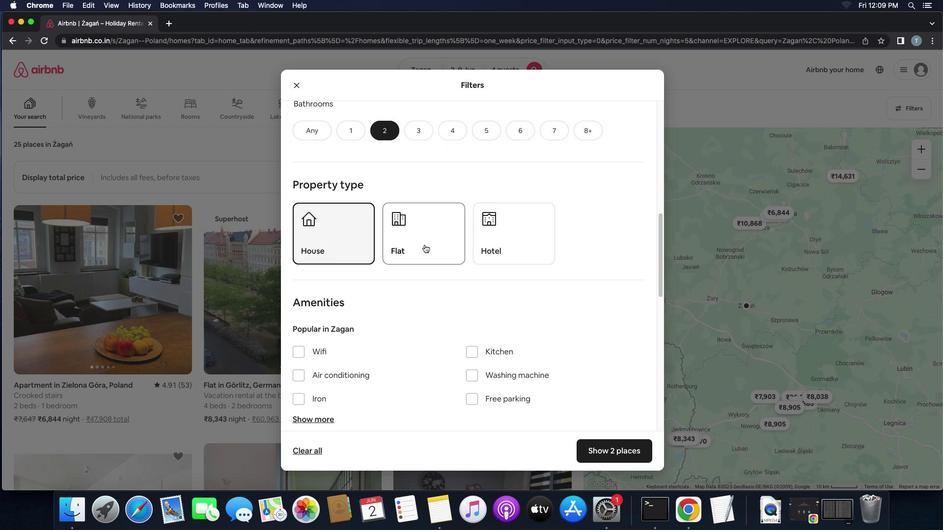 
Action: Mouse moved to (424, 245)
Screenshot: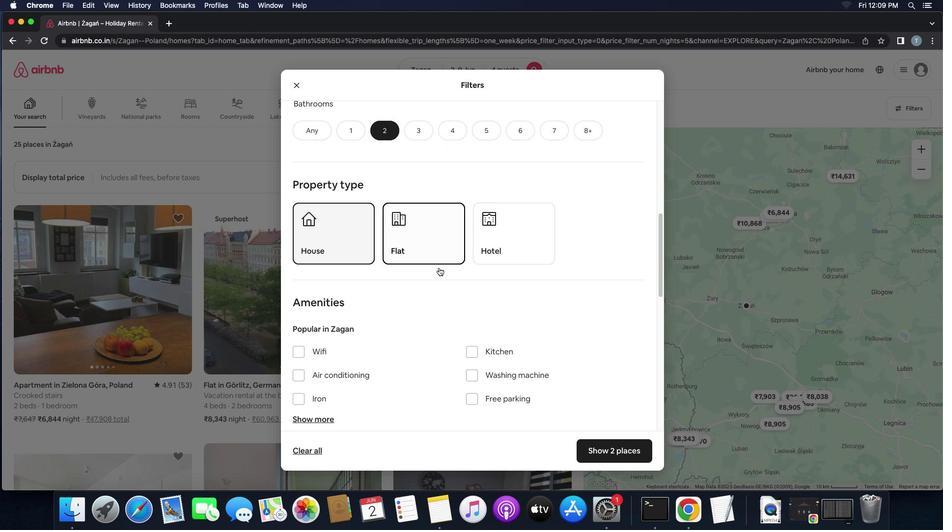 
Action: Mouse pressed left at (424, 245)
Screenshot: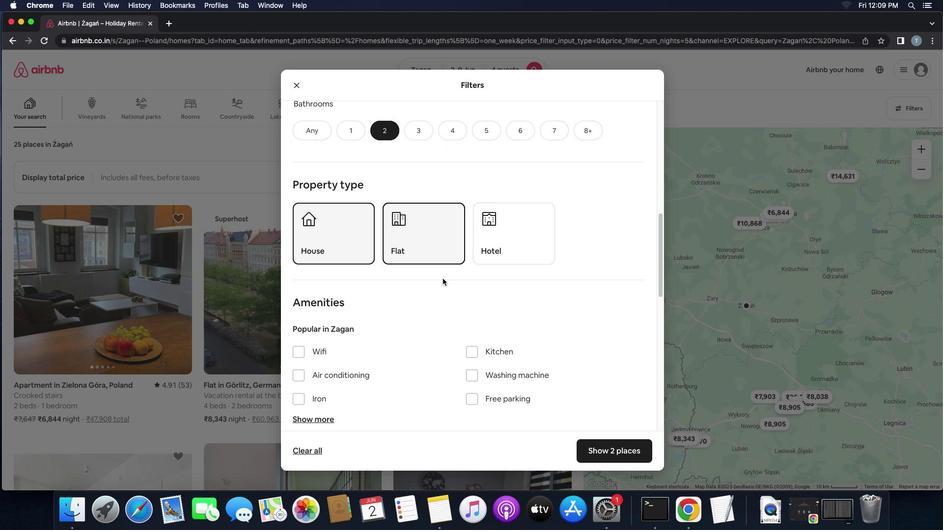 
Action: Mouse moved to (442, 278)
Screenshot: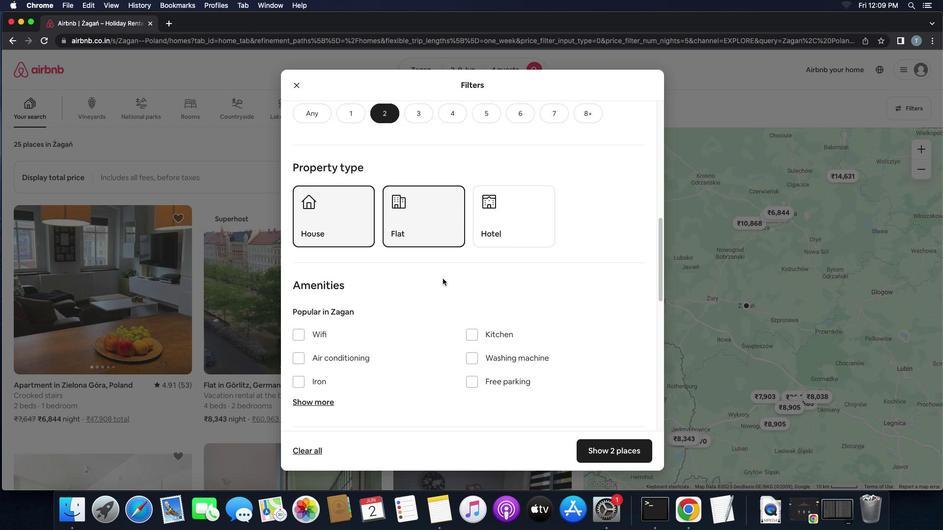 
Action: Mouse scrolled (442, 278) with delta (0, 0)
Screenshot: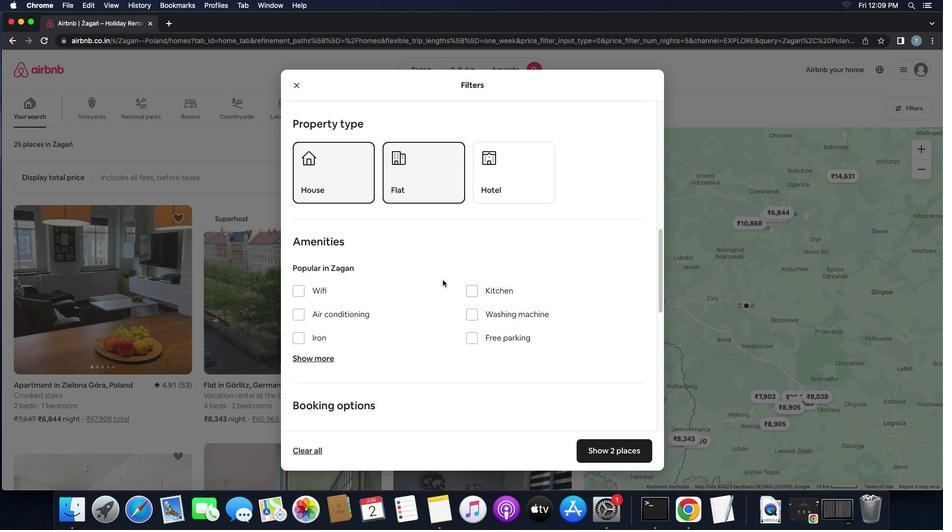
Action: Mouse scrolled (442, 278) with delta (0, 0)
Screenshot: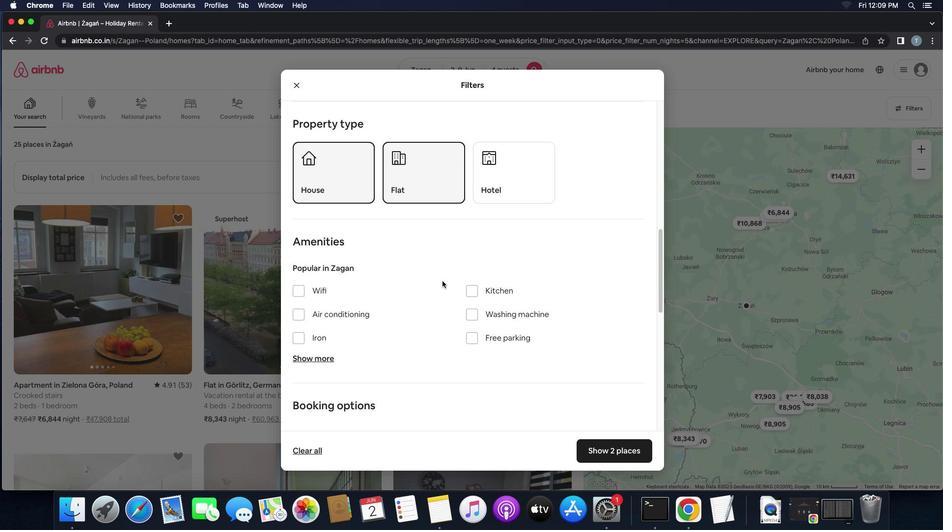 
Action: Mouse scrolled (442, 278) with delta (0, 0)
Screenshot: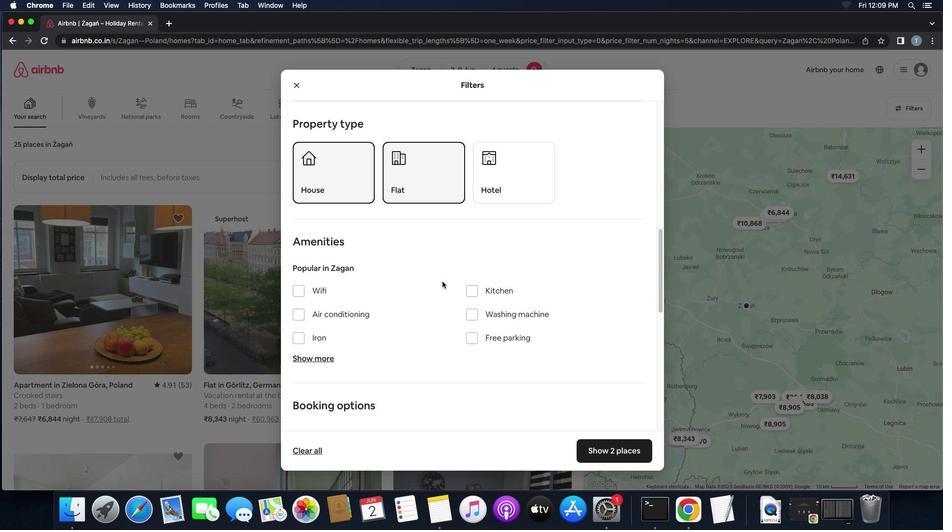 
Action: Mouse moved to (442, 281)
Screenshot: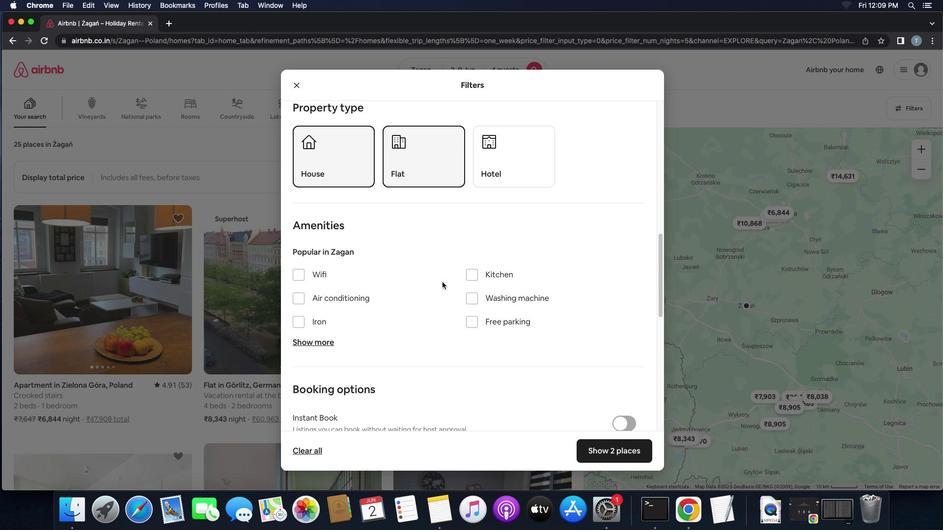 
Action: Mouse scrolled (442, 281) with delta (0, 0)
Screenshot: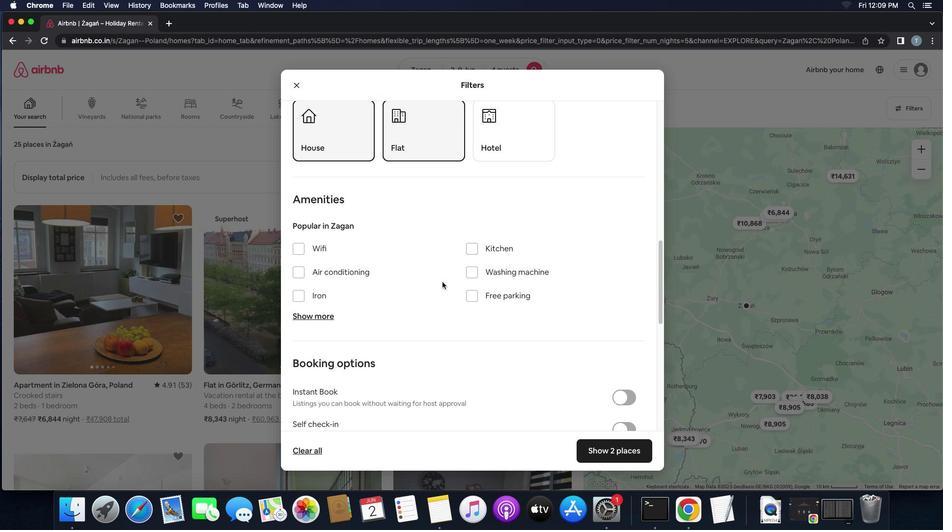 
Action: Mouse scrolled (442, 281) with delta (0, 0)
Screenshot: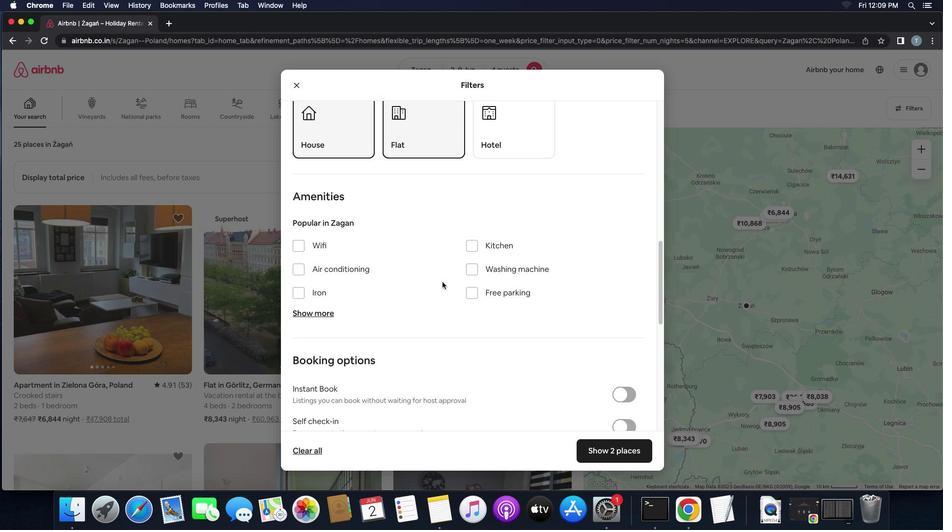 
Action: Mouse scrolled (442, 281) with delta (0, 0)
Screenshot: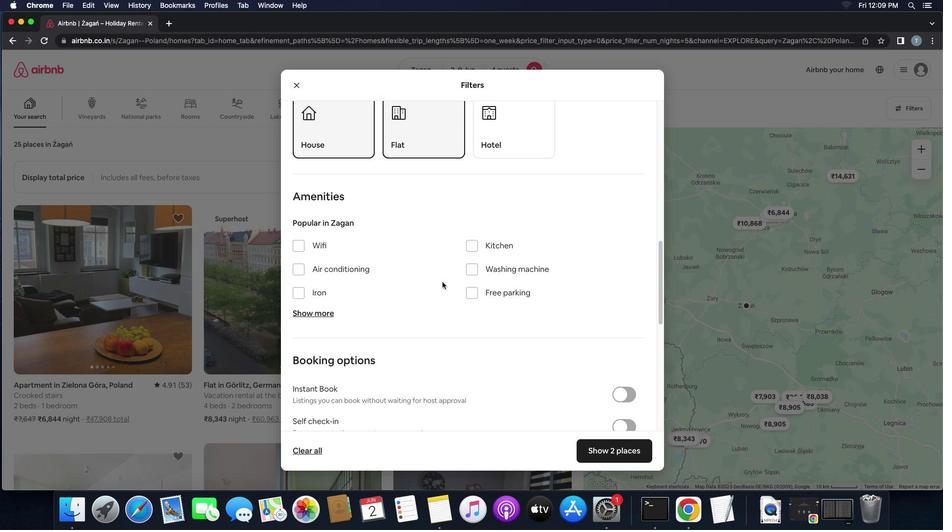 
Action: Mouse scrolled (442, 281) with delta (0, 0)
Screenshot: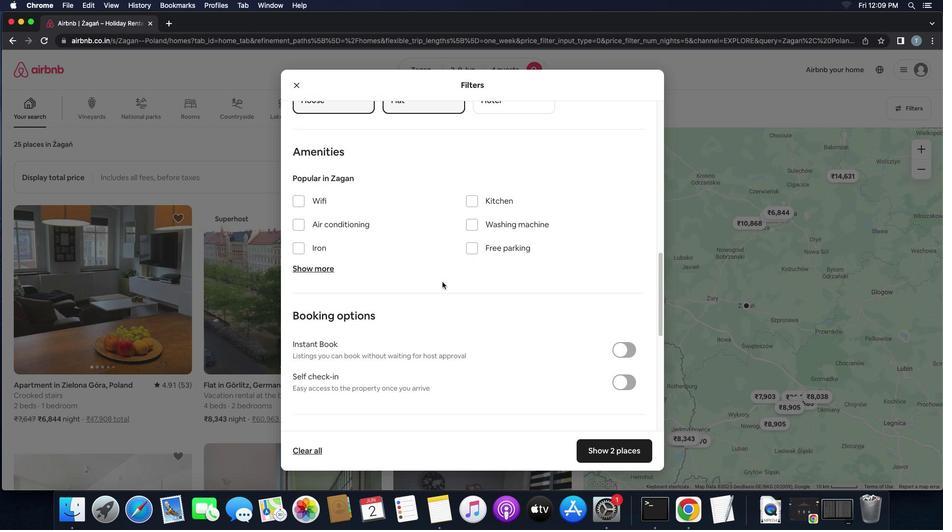 
Action: Mouse scrolled (442, 281) with delta (0, 0)
Screenshot: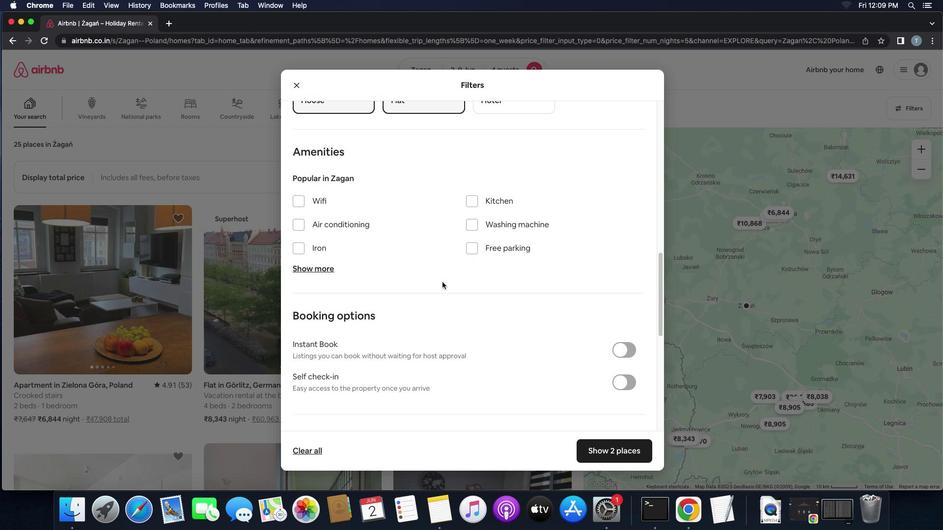 
Action: Mouse scrolled (442, 281) with delta (0, 0)
Screenshot: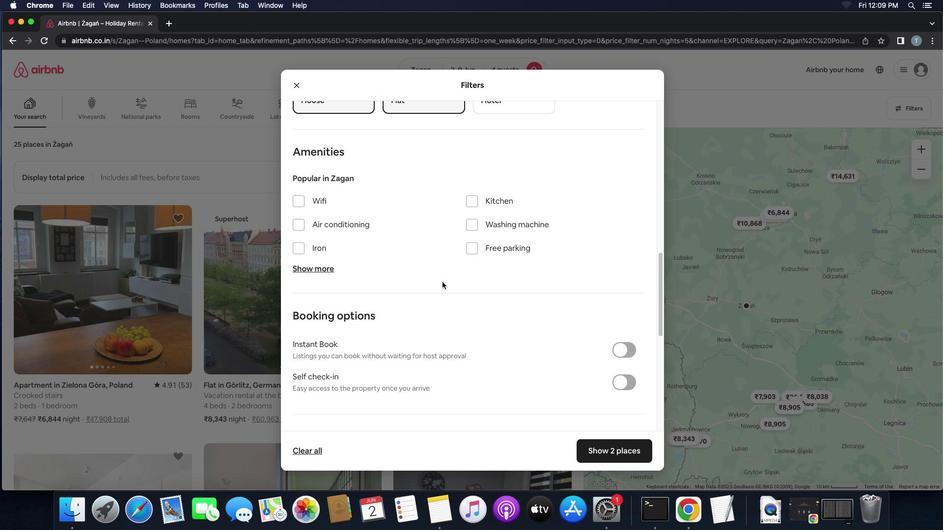 
Action: Mouse scrolled (442, 281) with delta (0, 0)
Screenshot: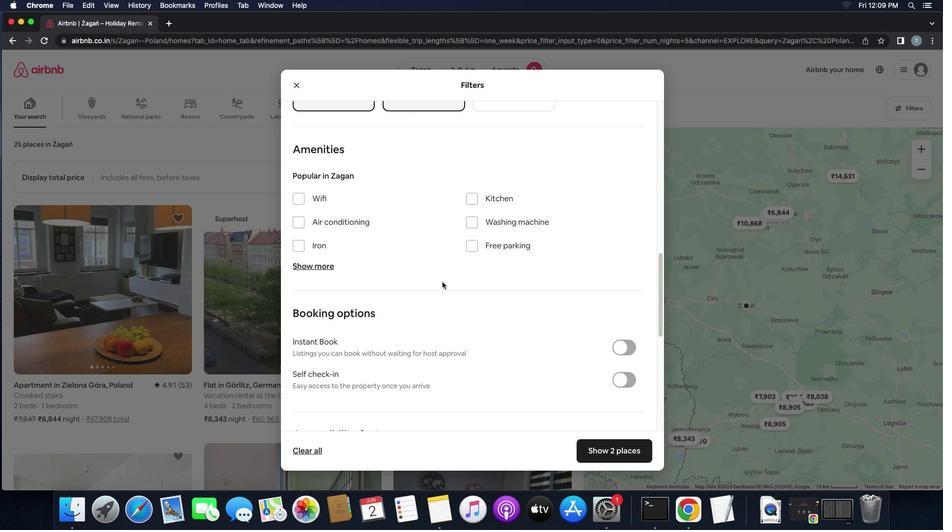 
Action: Mouse scrolled (442, 281) with delta (0, 0)
Screenshot: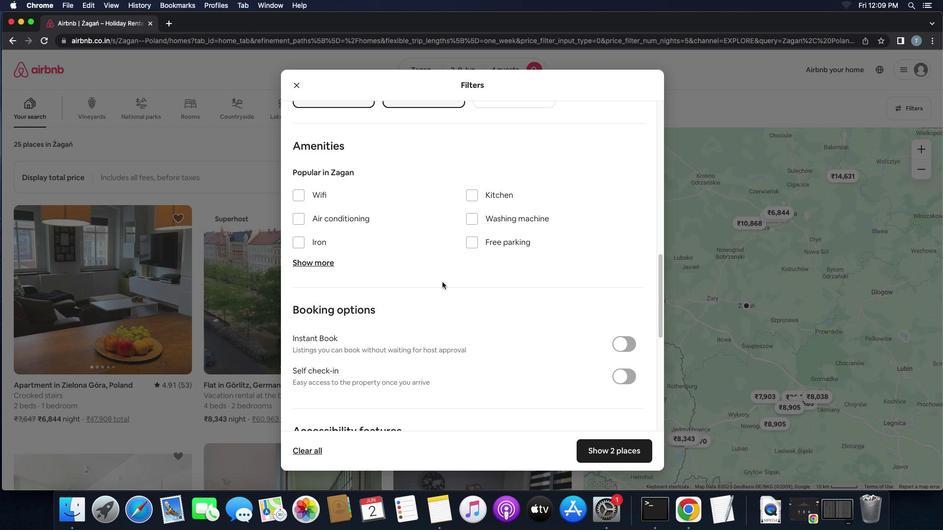 
Action: Mouse scrolled (442, 281) with delta (0, 0)
Screenshot: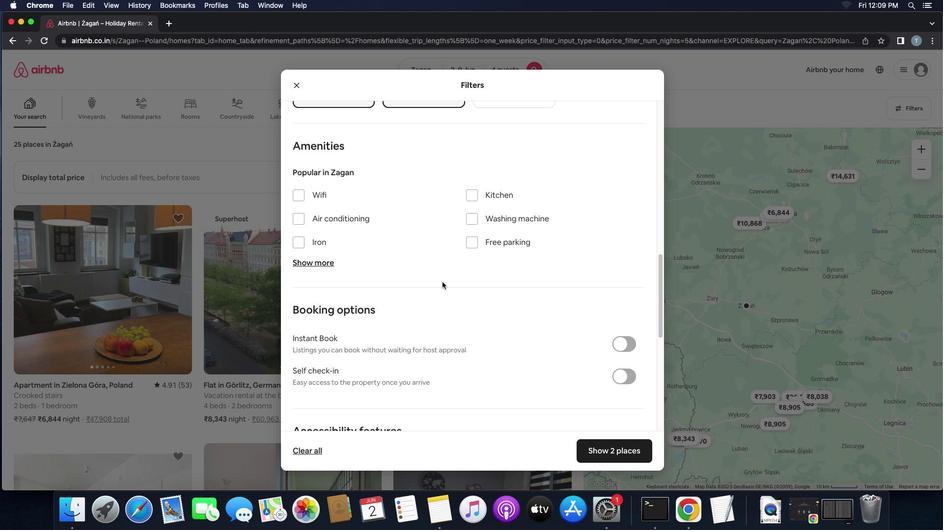
Action: Mouse scrolled (442, 281) with delta (0, 0)
Screenshot: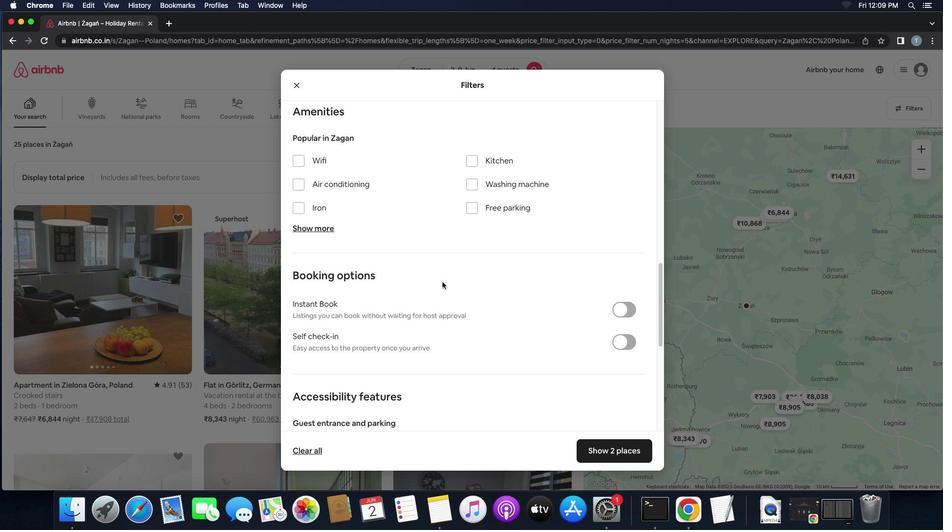 
Action: Mouse scrolled (442, 281) with delta (0, 0)
Screenshot: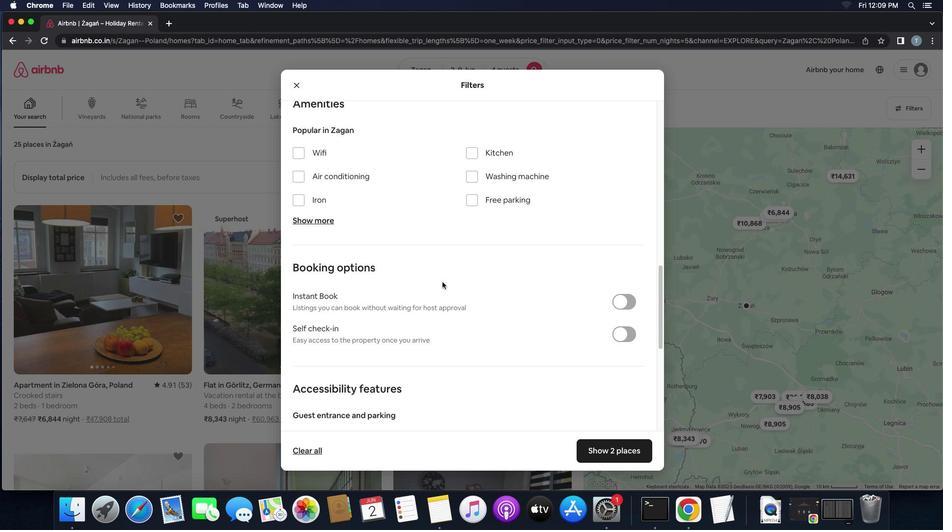 
Action: Mouse scrolled (442, 281) with delta (0, 0)
Screenshot: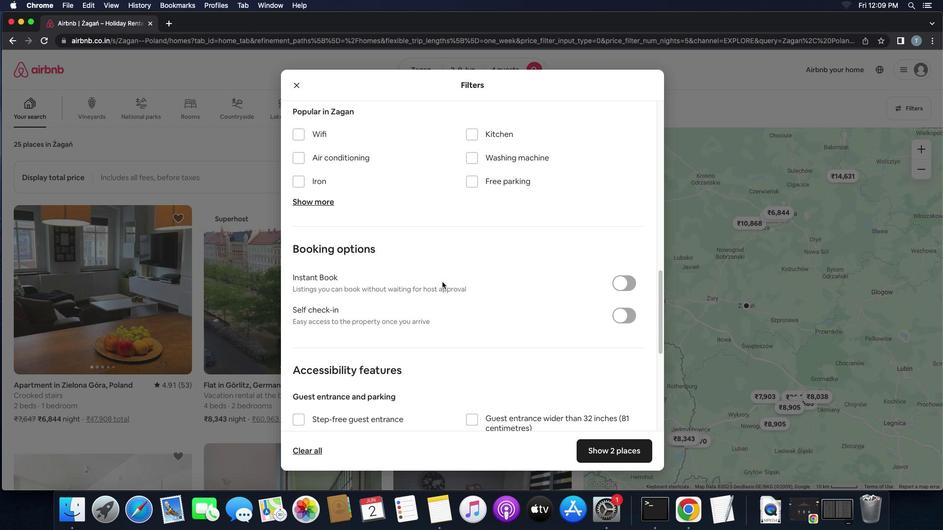 
Action: Mouse scrolled (442, 281) with delta (0, 0)
Screenshot: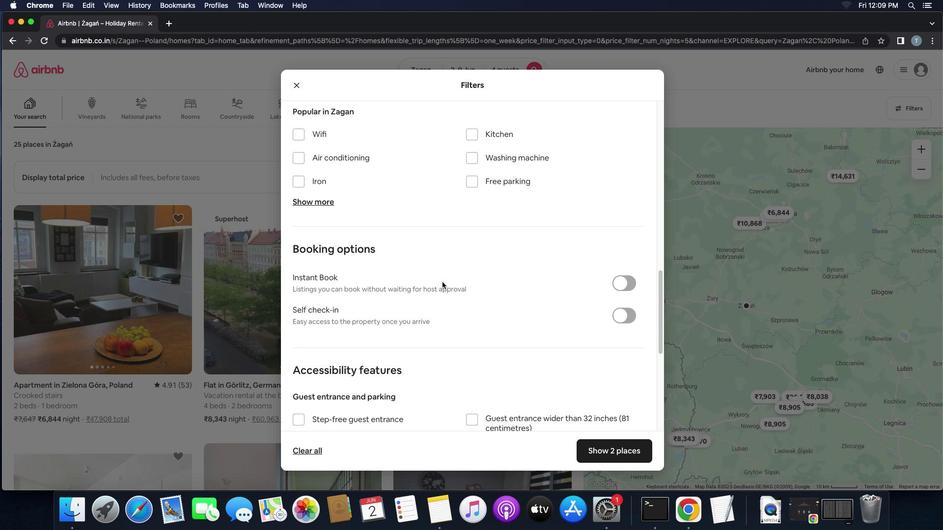
Action: Mouse moved to (625, 318)
Screenshot: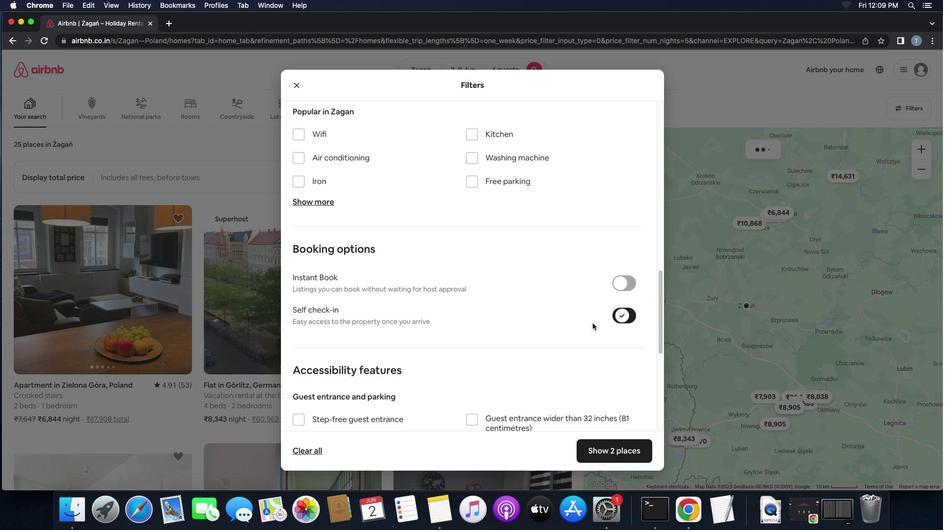 
Action: Mouse pressed left at (625, 318)
Screenshot: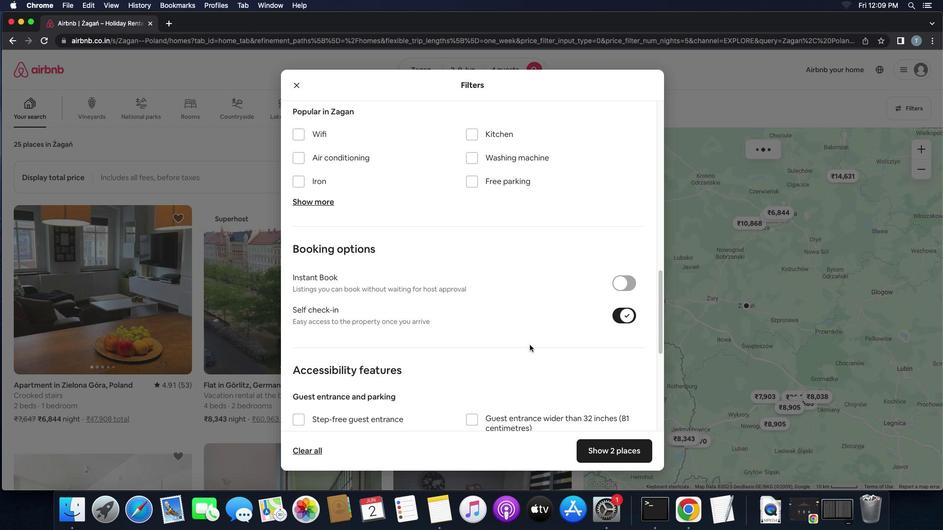 
Action: Mouse moved to (529, 345)
Screenshot: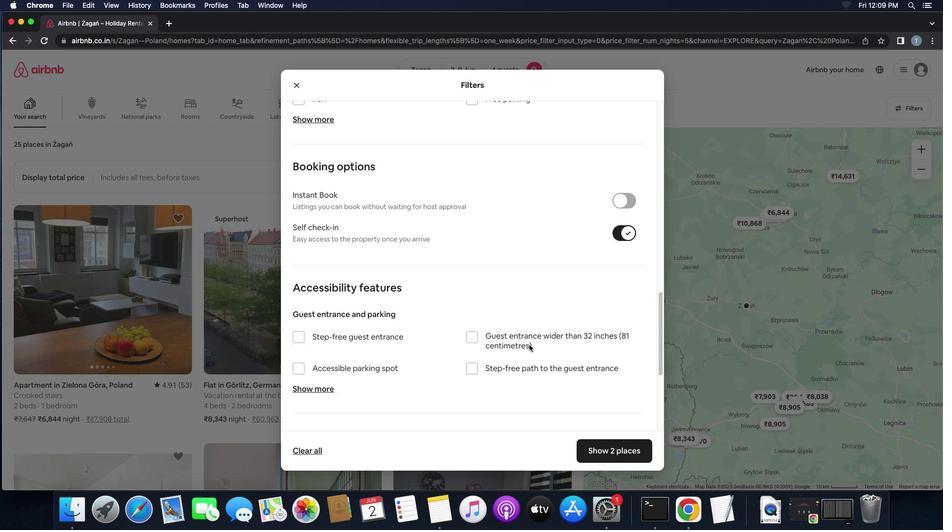 
Action: Mouse scrolled (529, 345) with delta (0, 0)
Screenshot: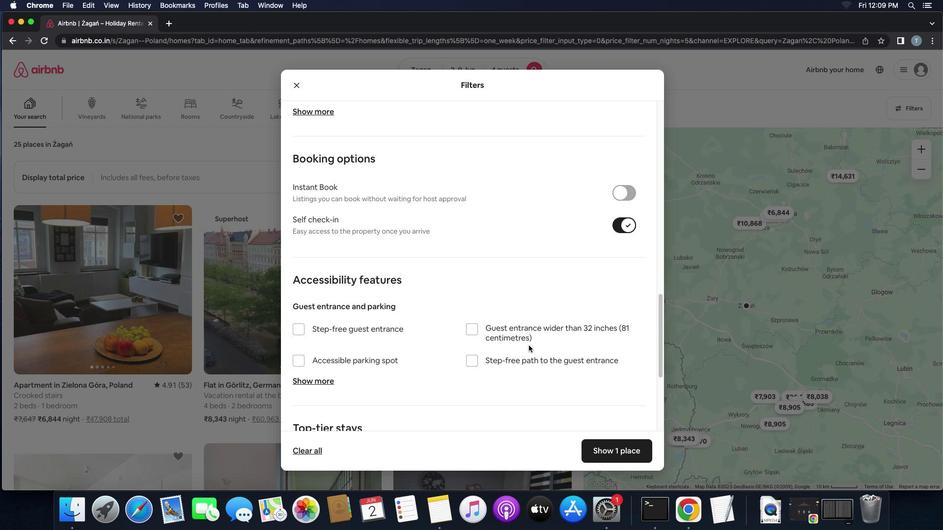 
Action: Mouse scrolled (529, 345) with delta (0, 0)
Screenshot: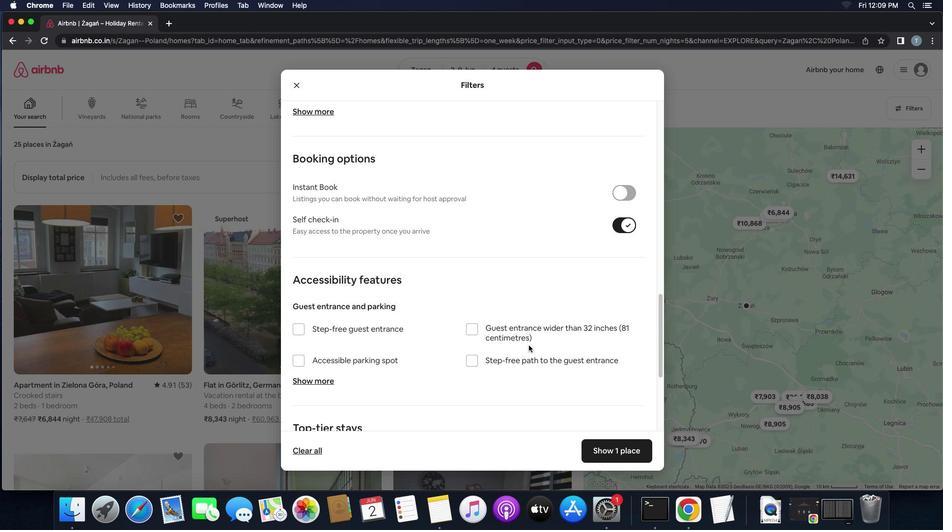 
Action: Mouse scrolled (529, 345) with delta (0, -1)
Screenshot: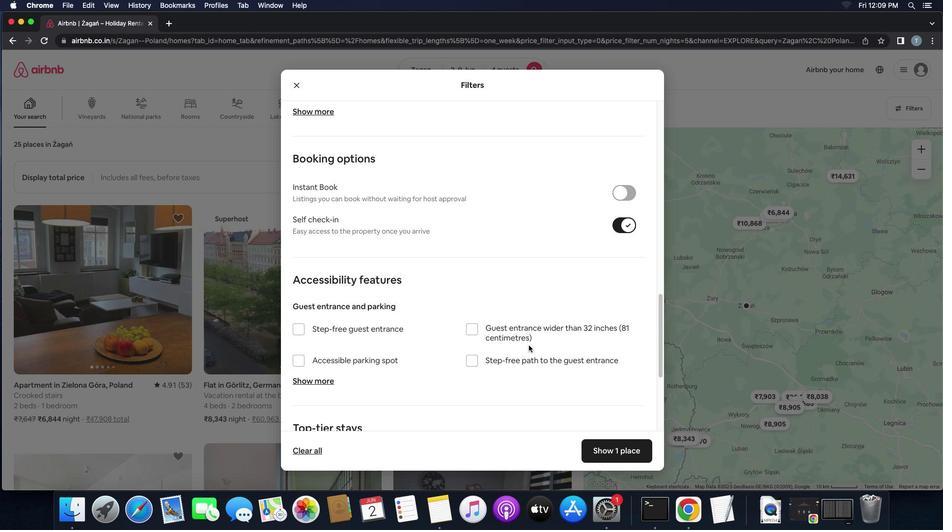 
Action: Mouse moved to (528, 345)
Screenshot: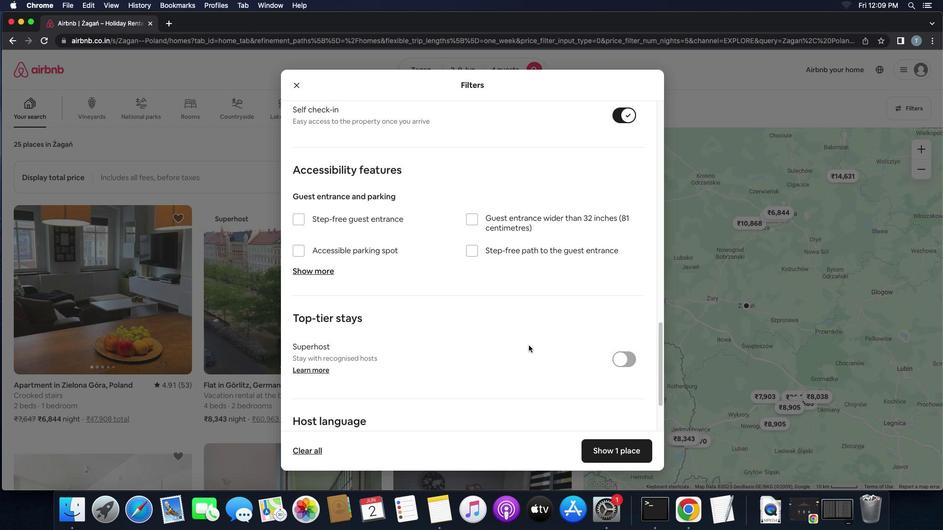 
Action: Mouse scrolled (528, 345) with delta (0, 0)
Screenshot: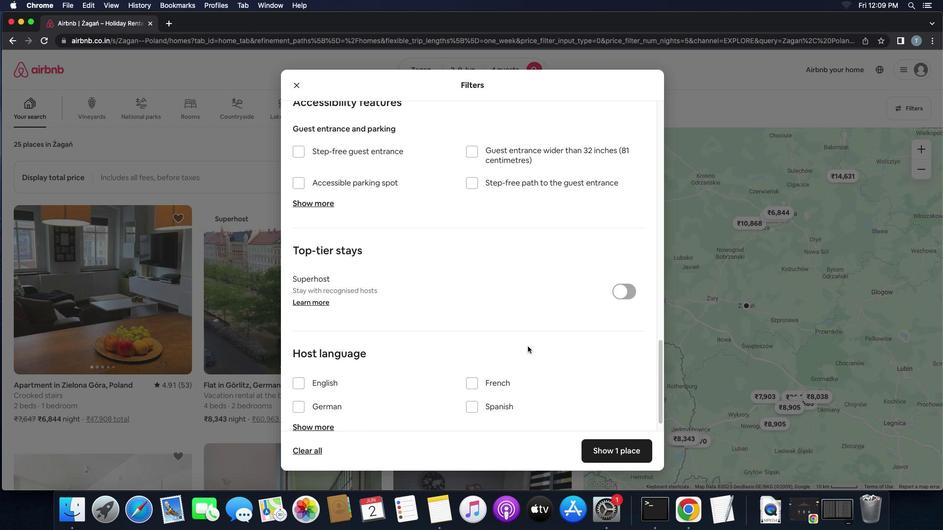 
Action: Mouse scrolled (528, 345) with delta (0, 0)
Screenshot: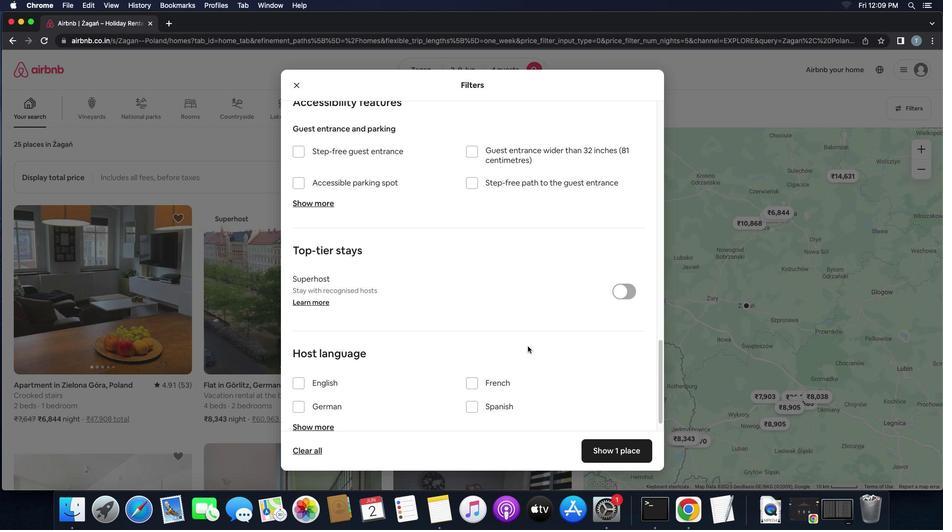 
Action: Mouse scrolled (528, 345) with delta (0, -1)
Screenshot: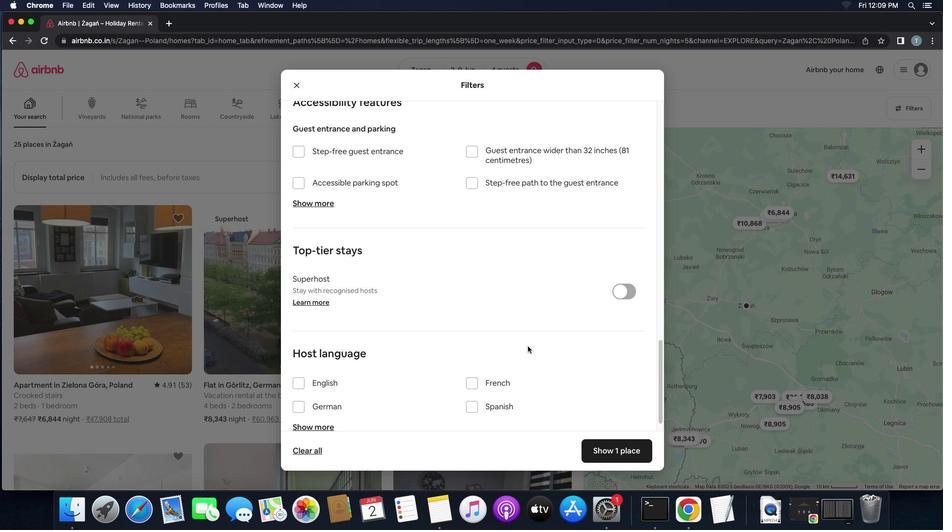 
Action: Mouse scrolled (528, 345) with delta (0, -1)
Screenshot: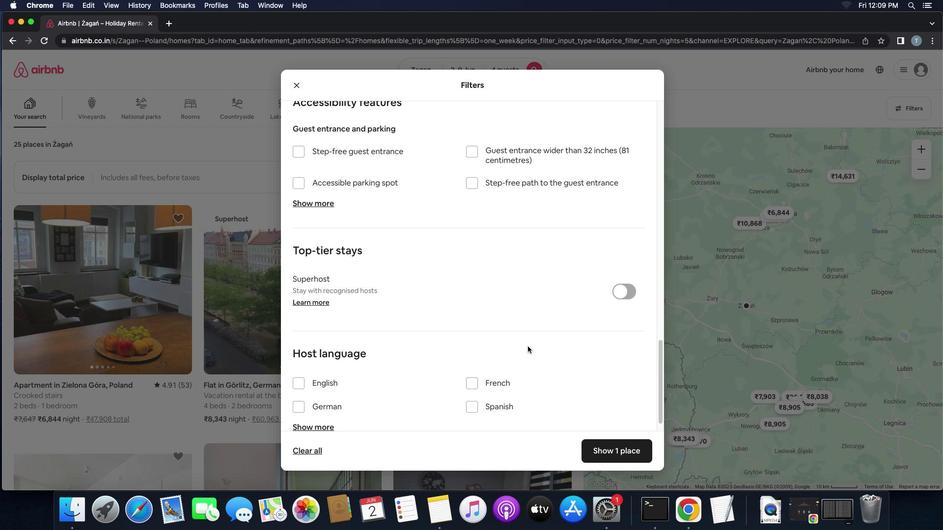 
Action: Mouse moved to (528, 346)
Screenshot: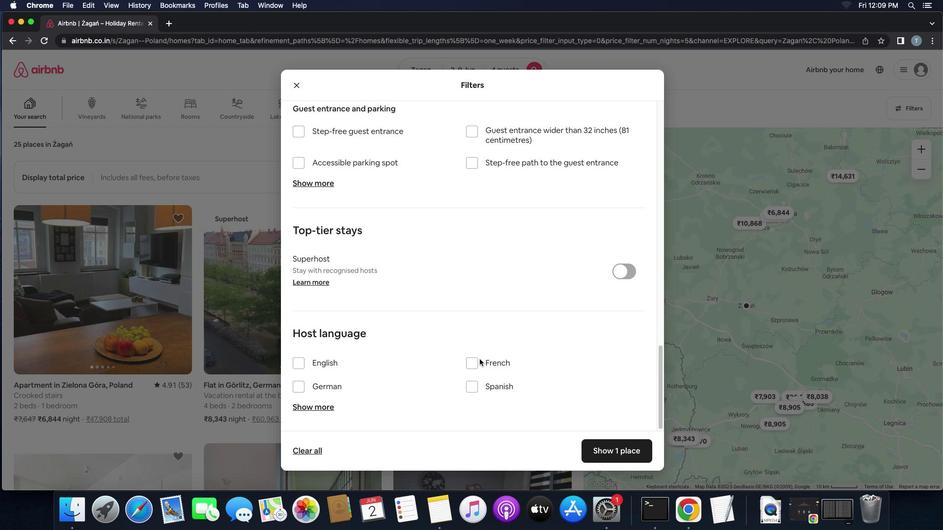 
Action: Mouse scrolled (528, 346) with delta (0, 0)
Screenshot: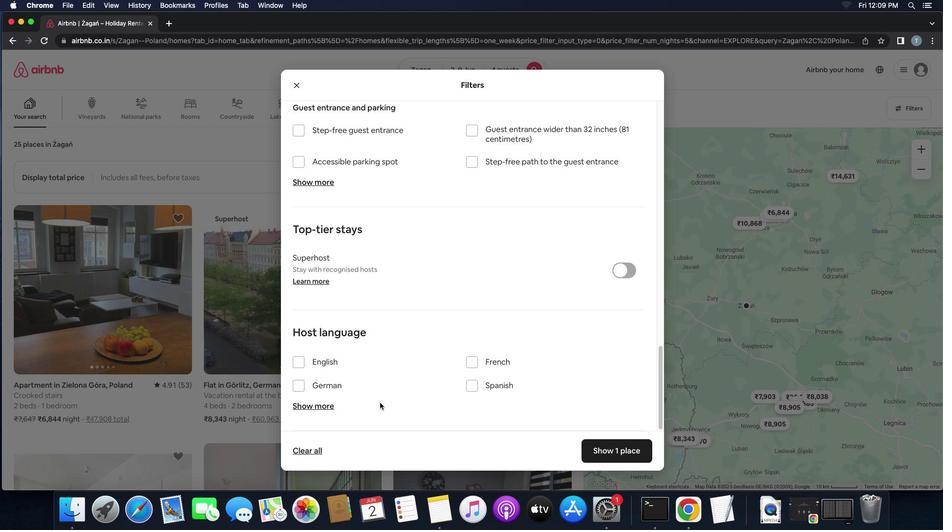 
Action: Mouse scrolled (528, 346) with delta (0, 0)
Screenshot: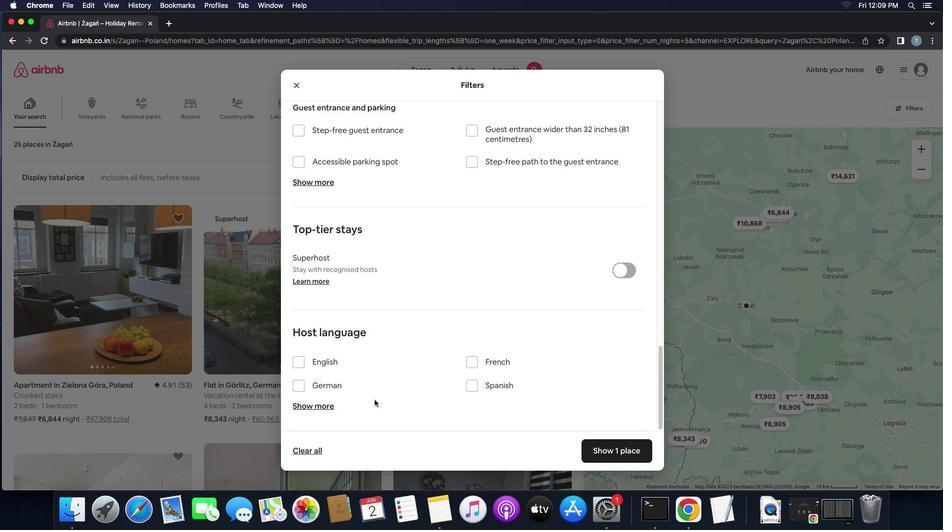 
Action: Mouse scrolled (528, 346) with delta (0, -1)
Screenshot: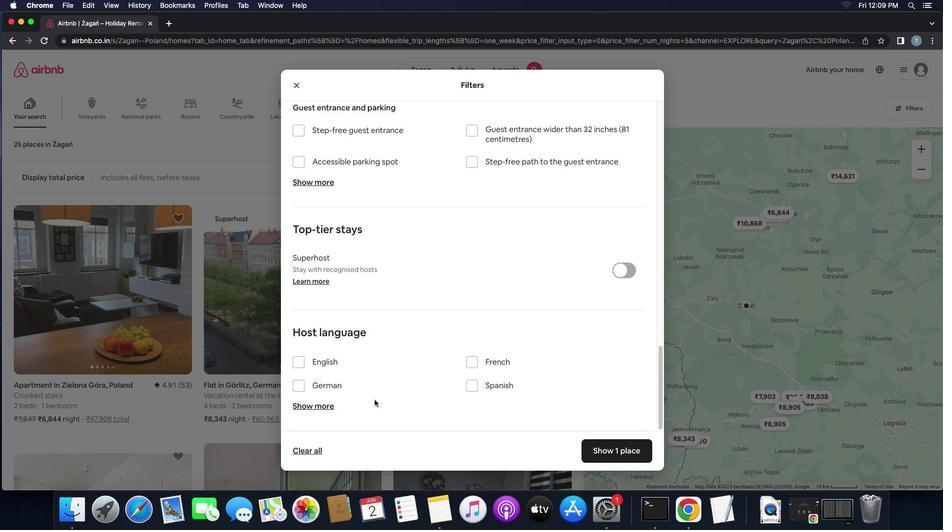 
Action: Mouse scrolled (528, 346) with delta (0, -2)
Screenshot: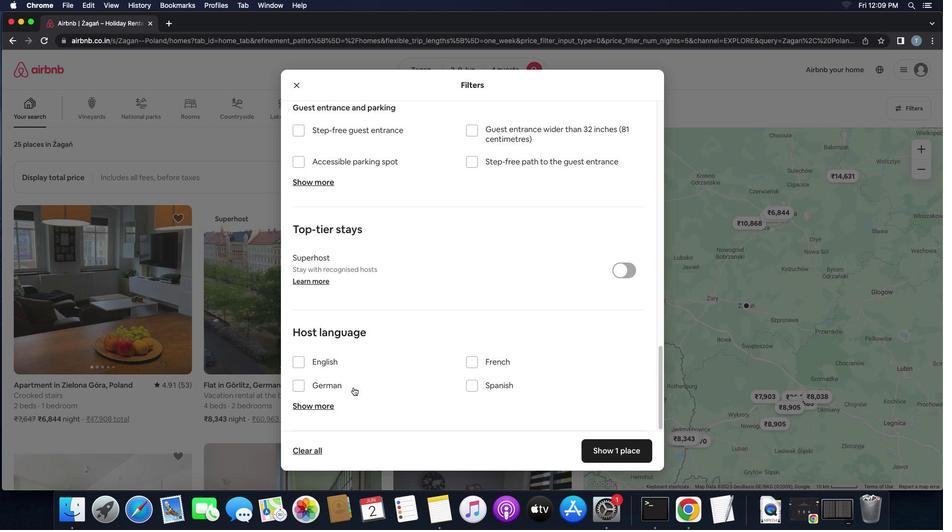 
Action: Mouse moved to (292, 359)
Screenshot: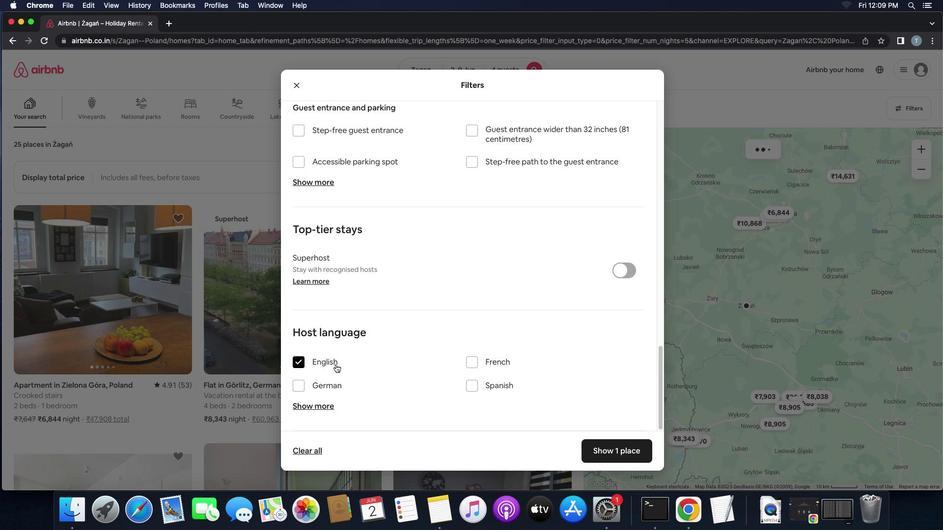 
Action: Mouse pressed left at (292, 359)
Screenshot: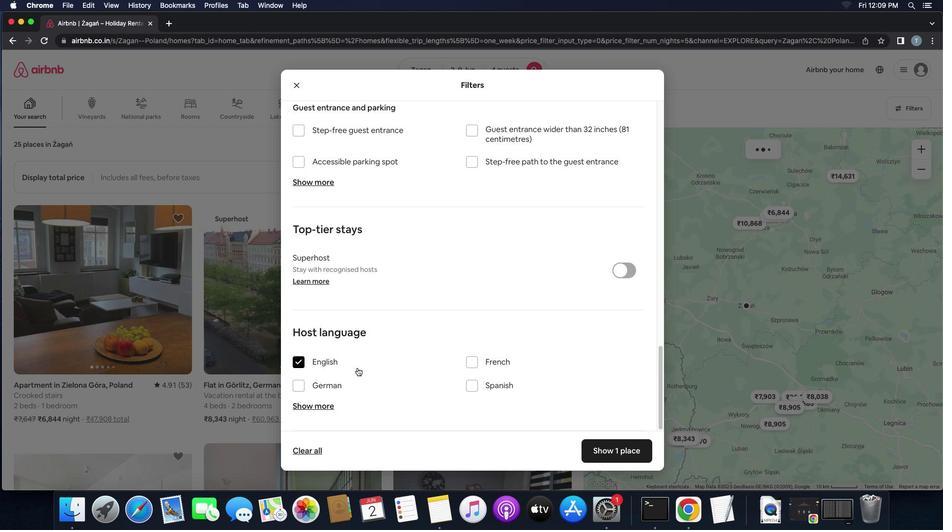 
Action: Mouse moved to (601, 456)
Screenshot: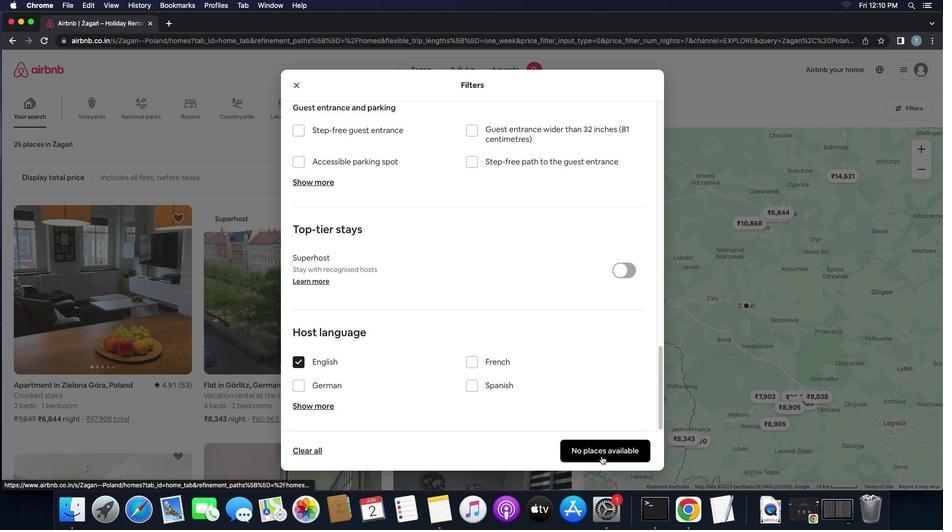 
Action: Mouse pressed left at (601, 456)
Screenshot: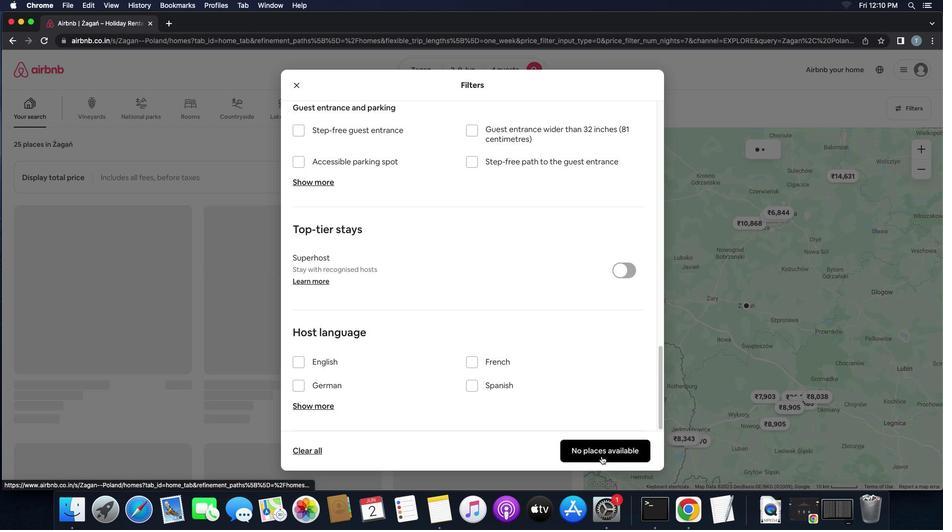 
